 Task: Find connections with filter location Nova Venécia with filter topic #Homeofficewith filter profile language Potuguese with filter current company JoB FeeD's with filter school Kakatiya Institute of Technology & Science, Yerragattu Hillocks, Bheemaram, Hasanparthy, Warangal with filter industry Janitorial Services with filter service category AnimationArchitecture with filter keywords title Physical Therapy Assistant
Action: Mouse moved to (245, 355)
Screenshot: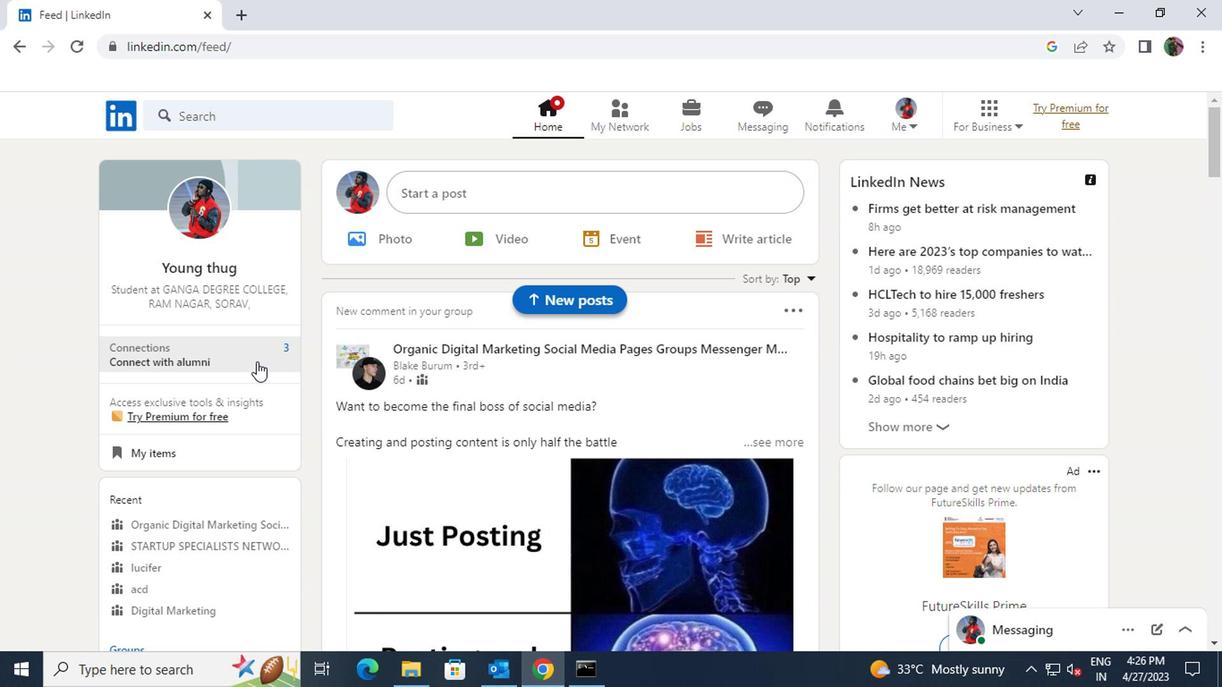 
Action: Mouse pressed left at (245, 355)
Screenshot: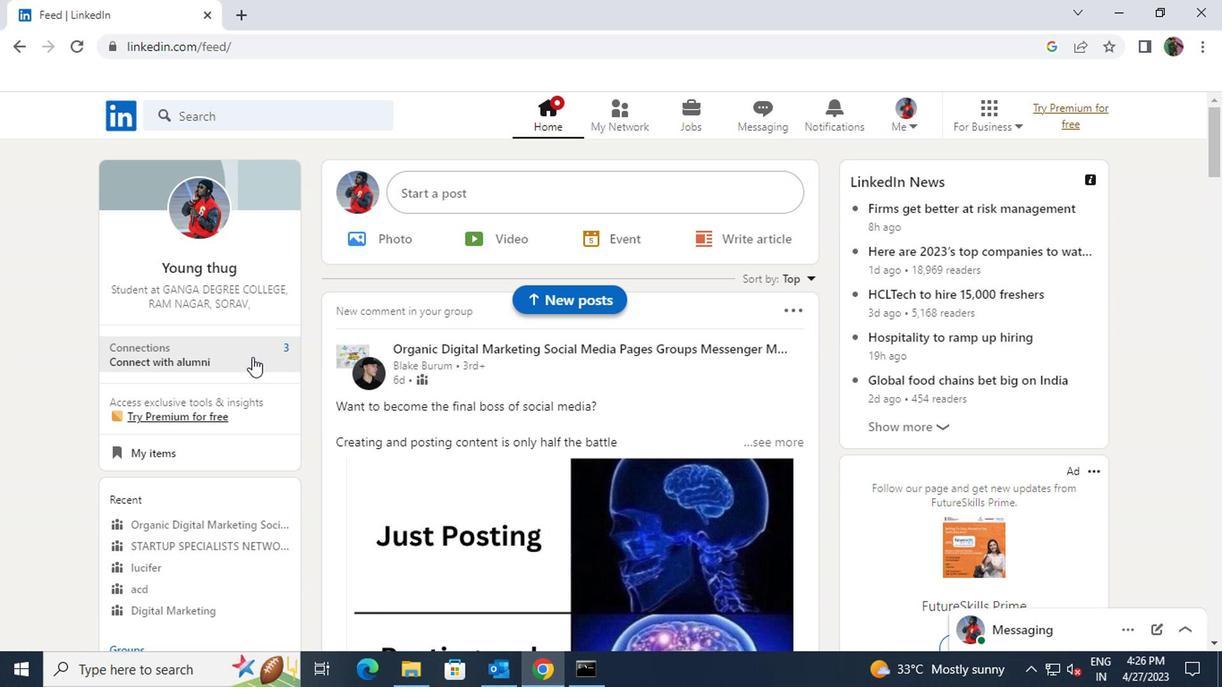 
Action: Mouse moved to (292, 210)
Screenshot: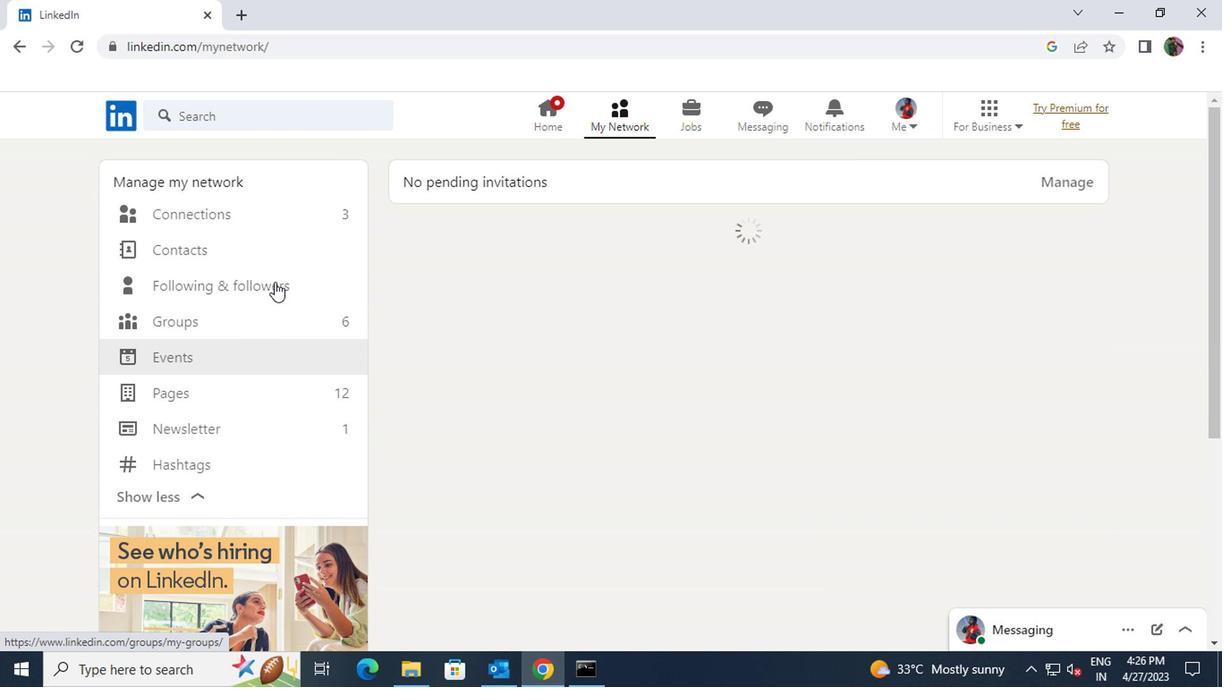 
Action: Mouse pressed left at (292, 210)
Screenshot: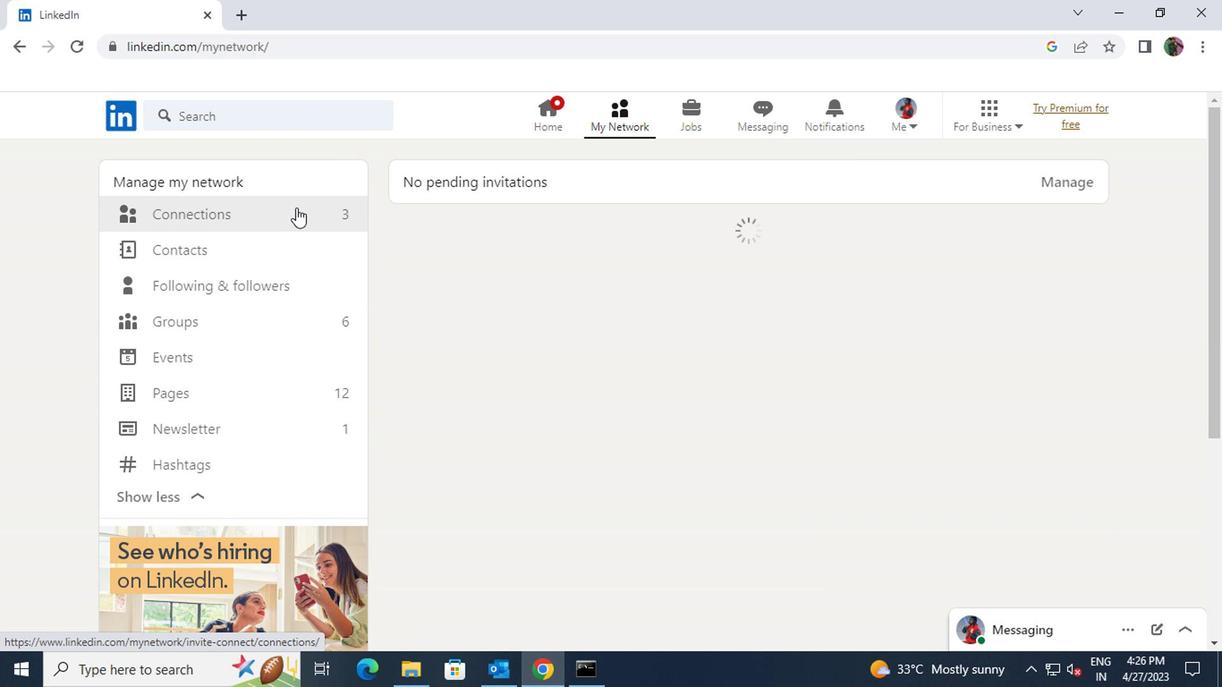 
Action: Mouse moved to (704, 223)
Screenshot: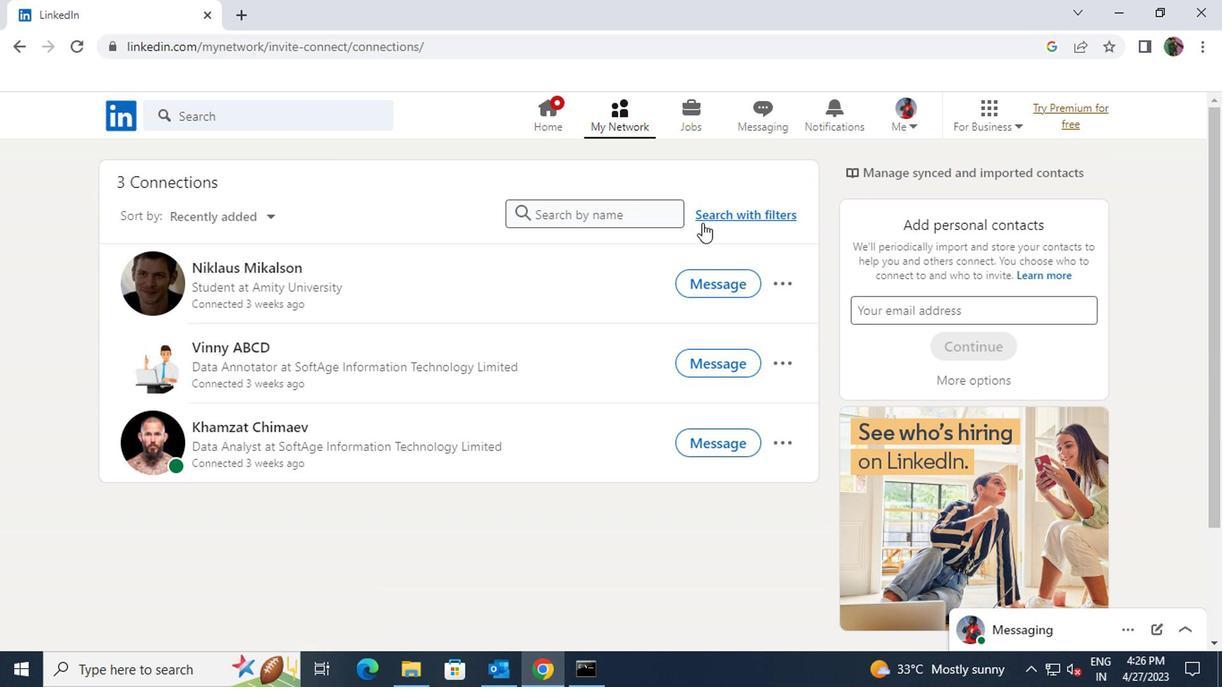 
Action: Mouse pressed left at (704, 223)
Screenshot: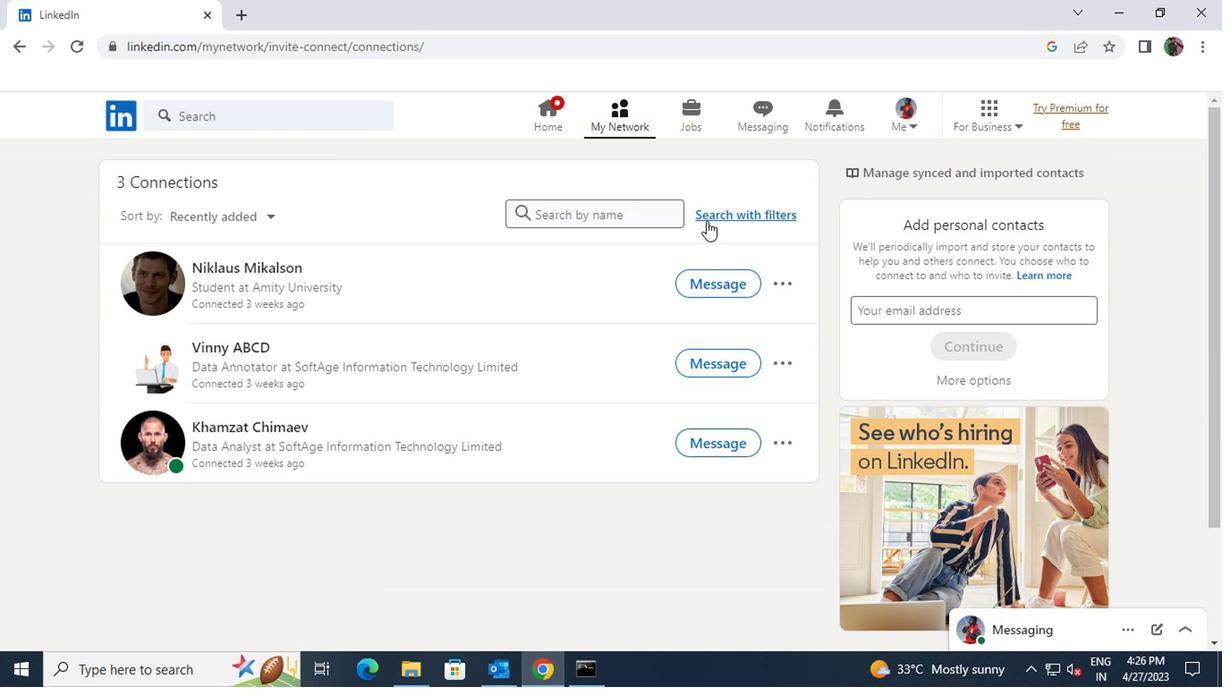 
Action: Mouse moved to (660, 166)
Screenshot: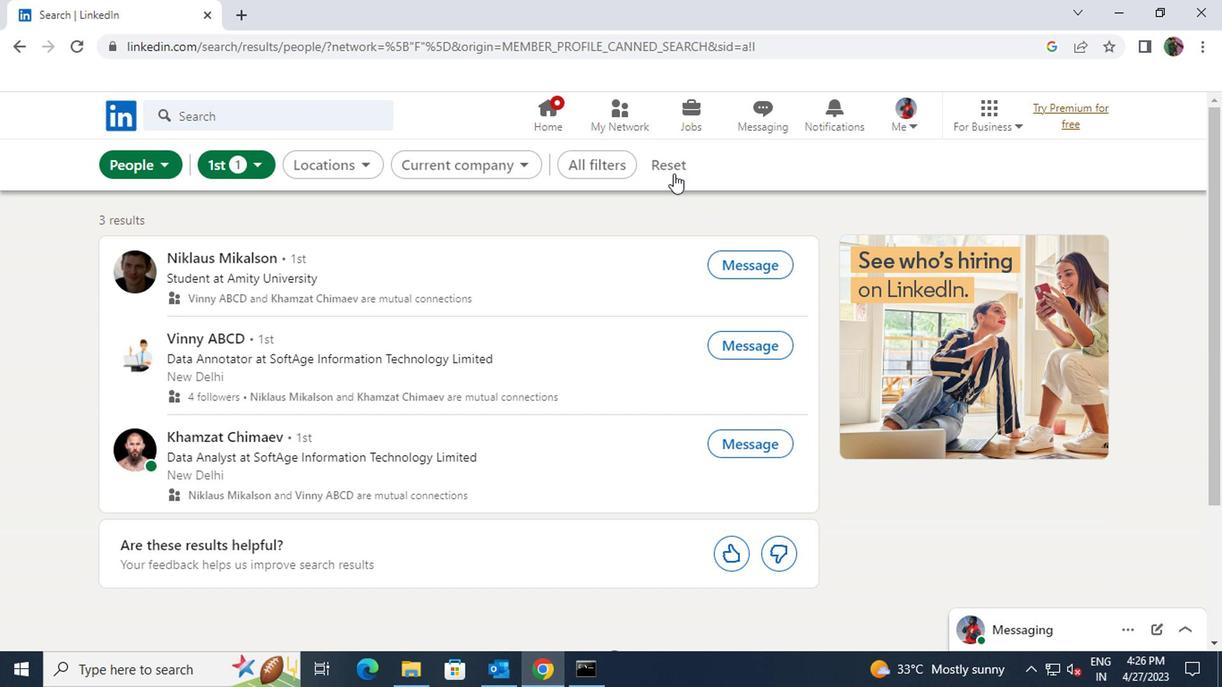 
Action: Mouse pressed left at (660, 166)
Screenshot: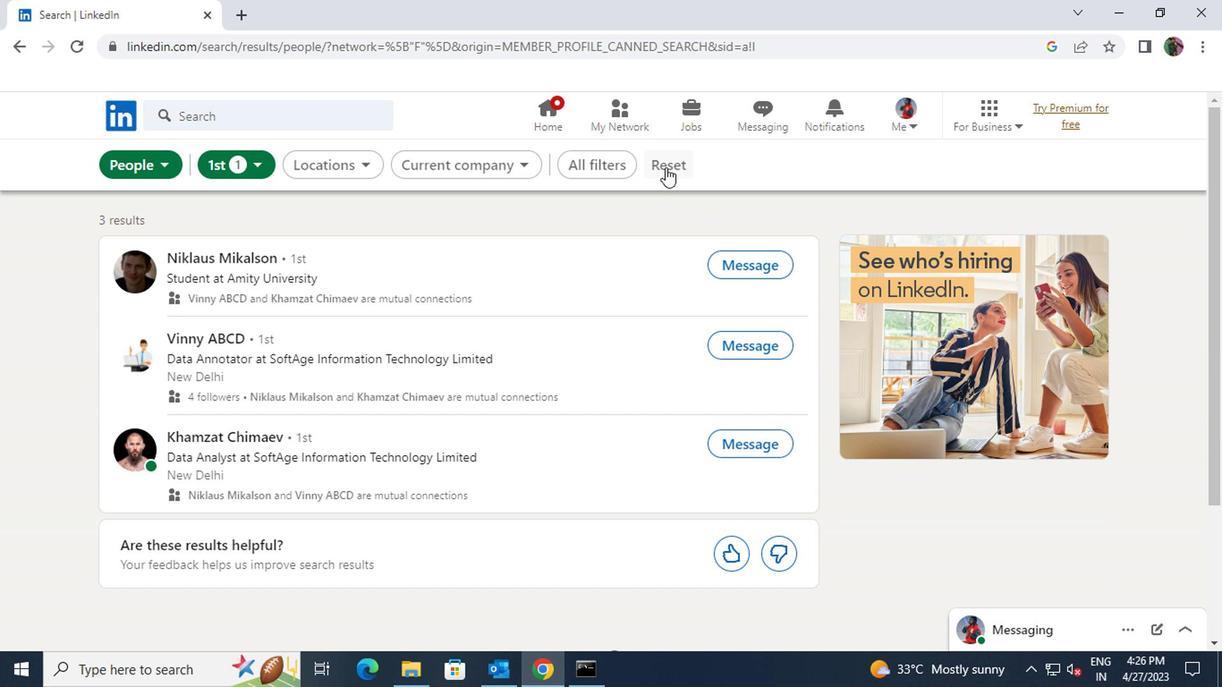 
Action: Mouse moved to (658, 169)
Screenshot: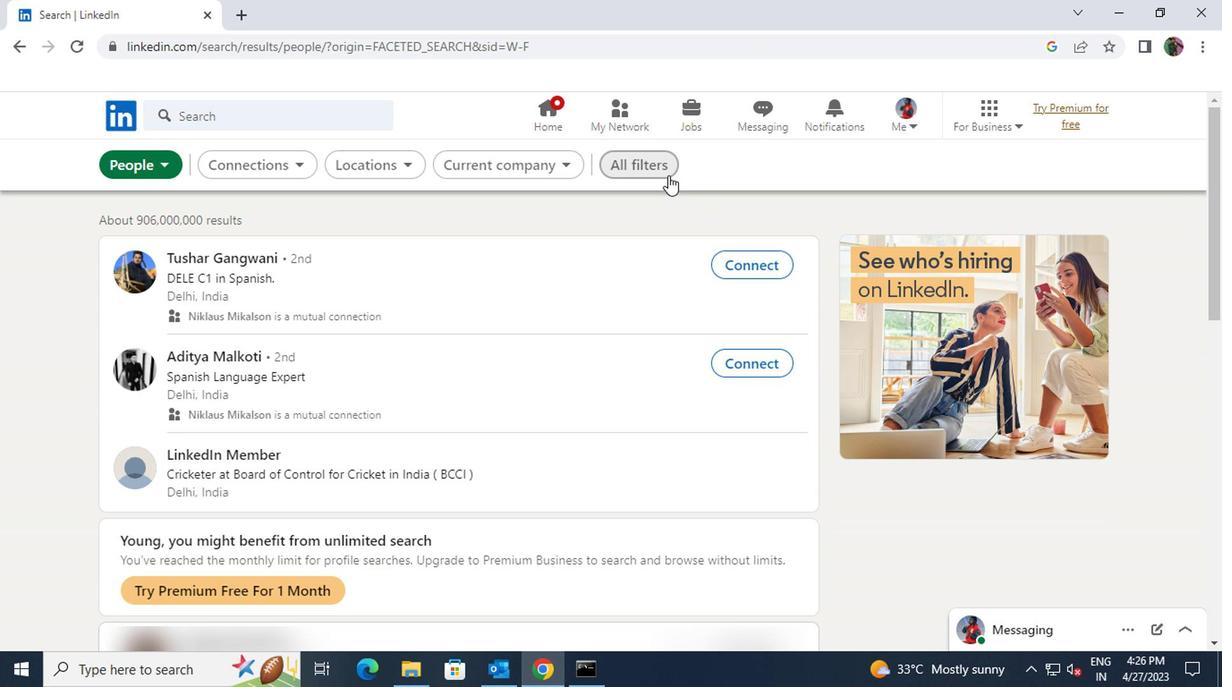 
Action: Mouse pressed left at (658, 169)
Screenshot: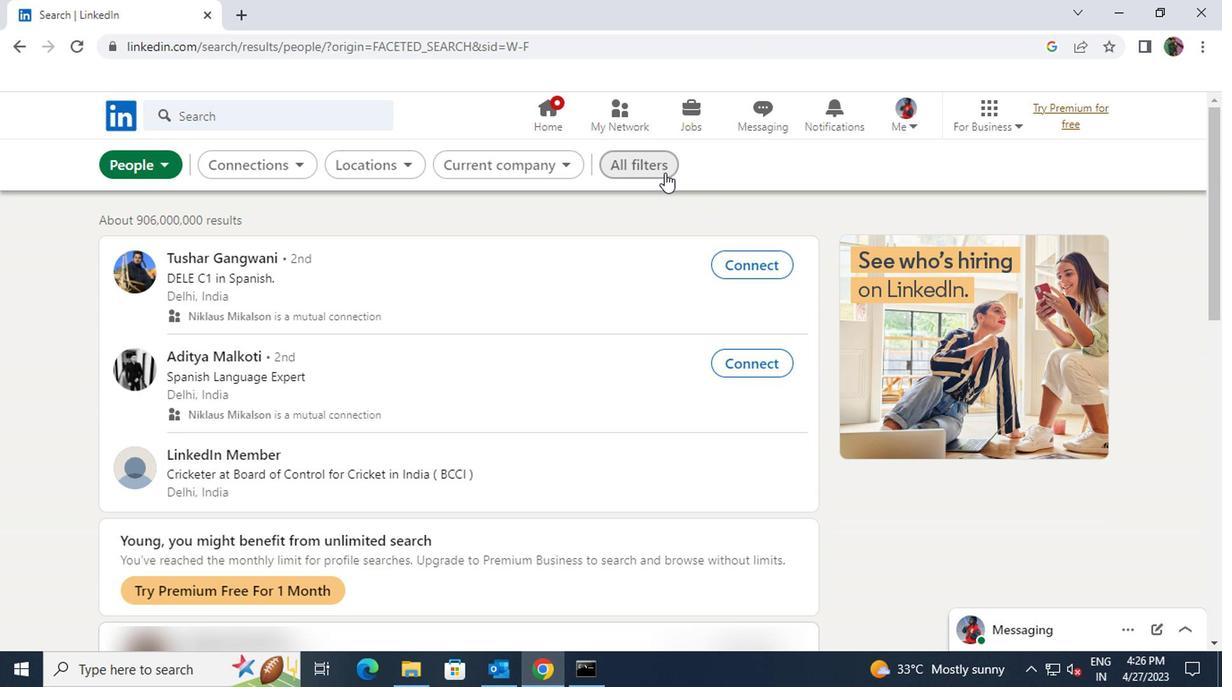 
Action: Mouse moved to (847, 388)
Screenshot: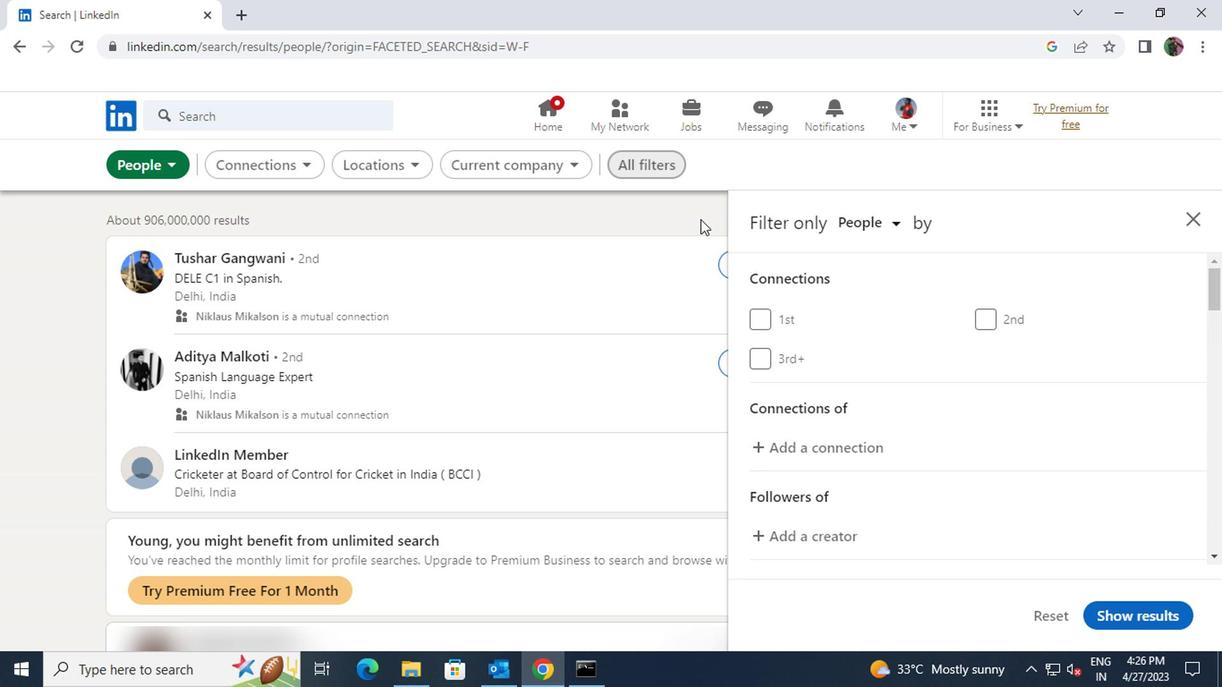 
Action: Mouse scrolled (847, 387) with delta (0, 0)
Screenshot: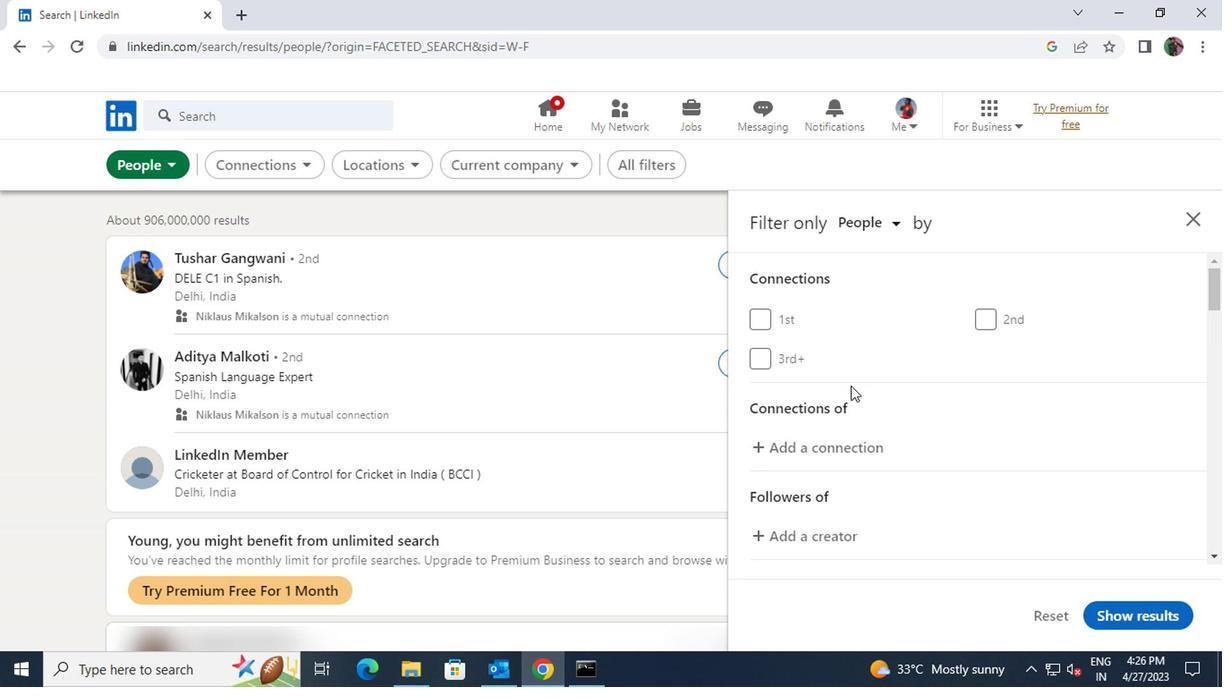 
Action: Mouse scrolled (847, 387) with delta (0, 0)
Screenshot: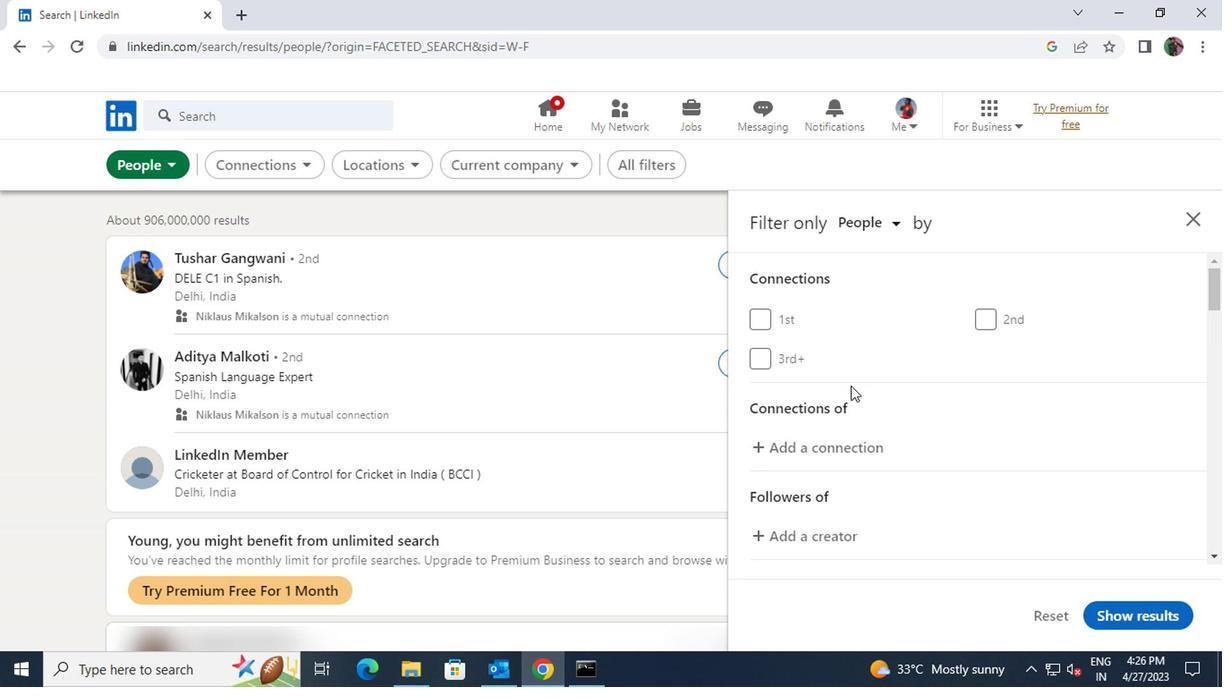 
Action: Mouse scrolled (847, 387) with delta (0, 0)
Screenshot: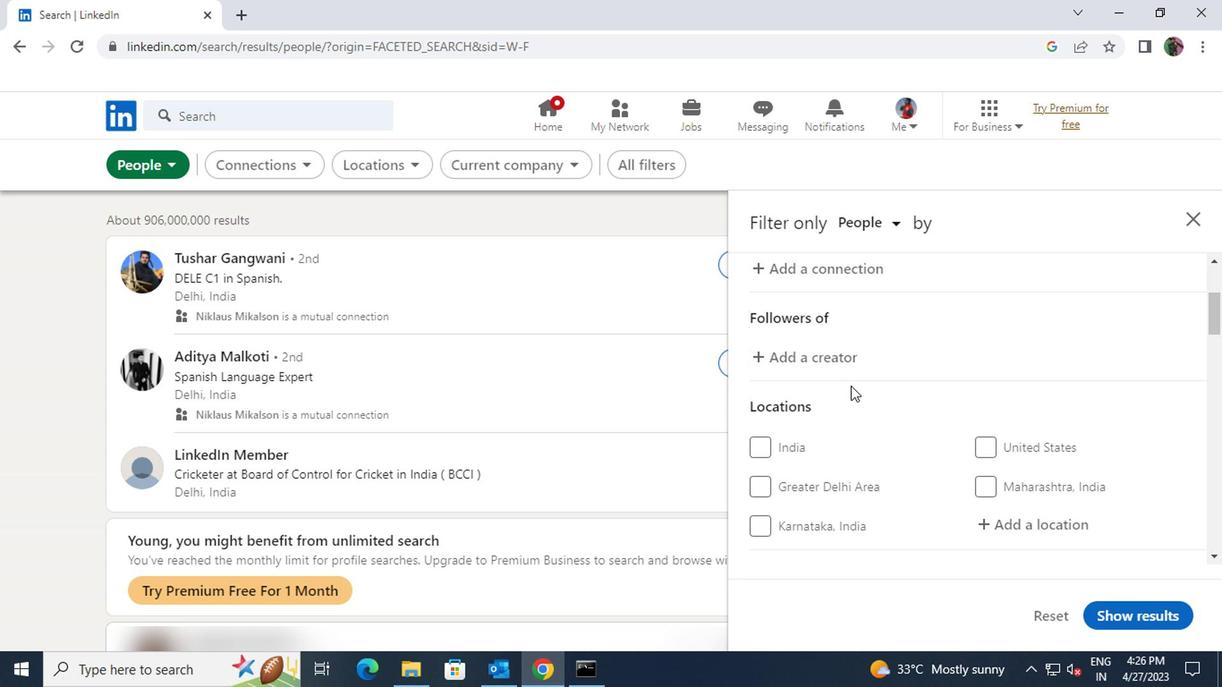 
Action: Mouse moved to (1011, 433)
Screenshot: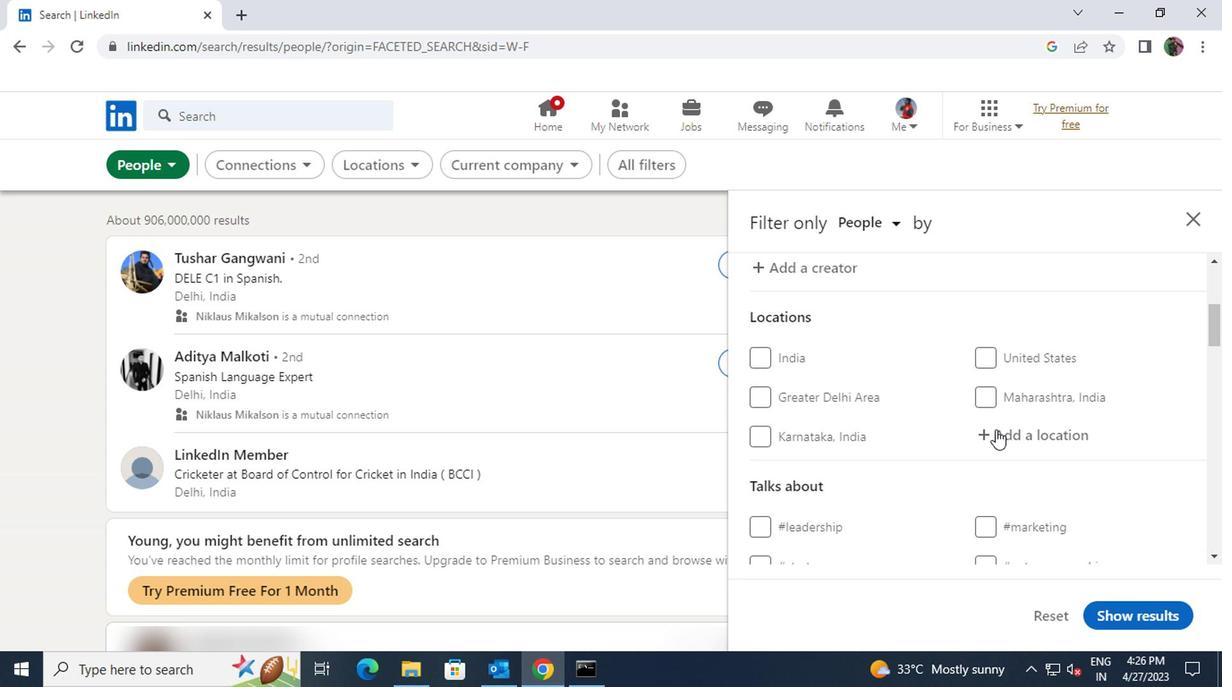 
Action: Mouse pressed left at (1011, 433)
Screenshot: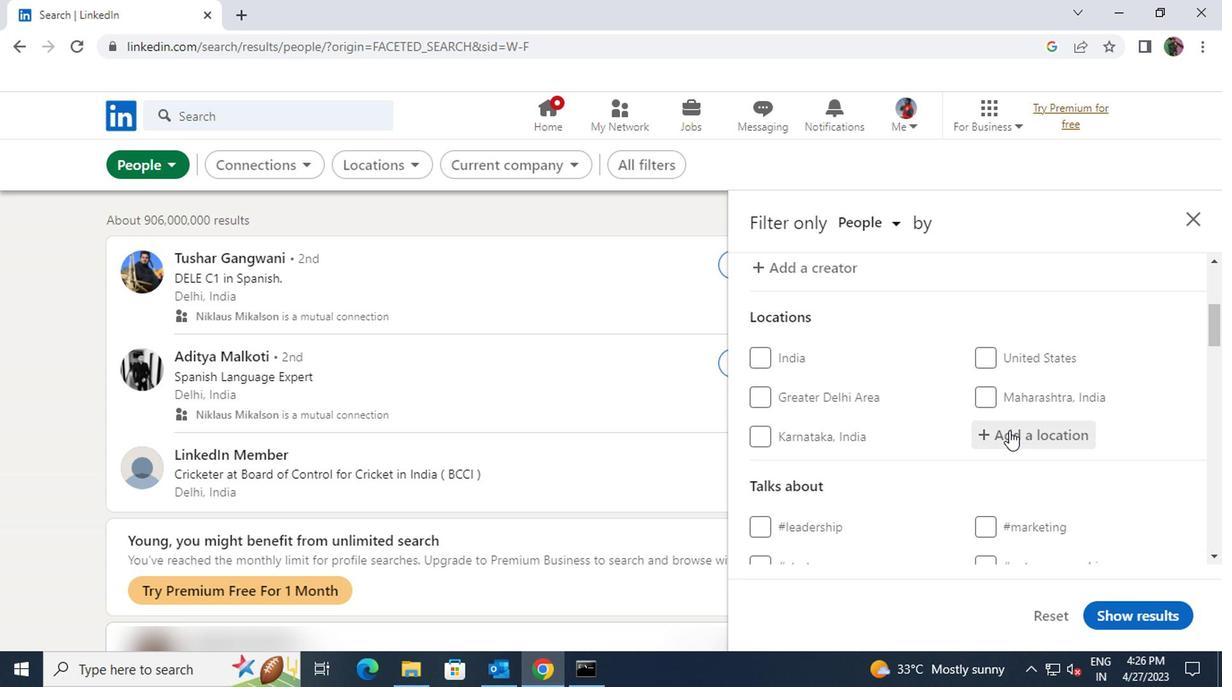 
Action: Key pressed <Key.shift>NOVA<Key.space>VE
Screenshot: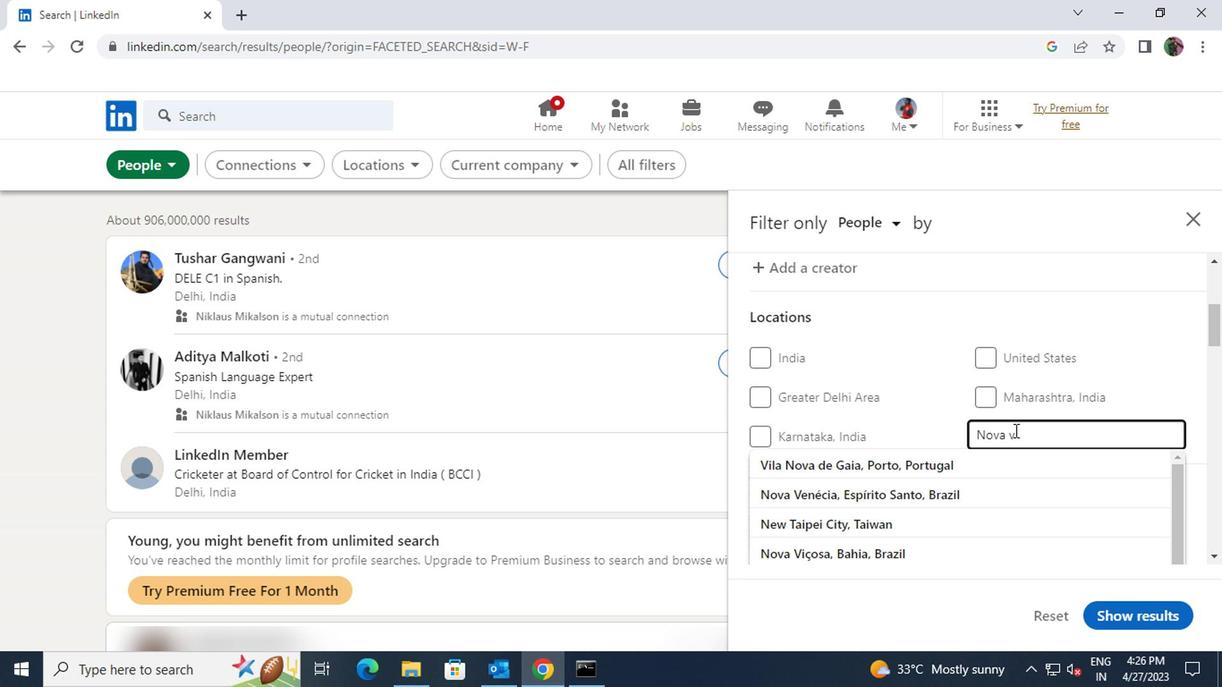 
Action: Mouse moved to (1006, 455)
Screenshot: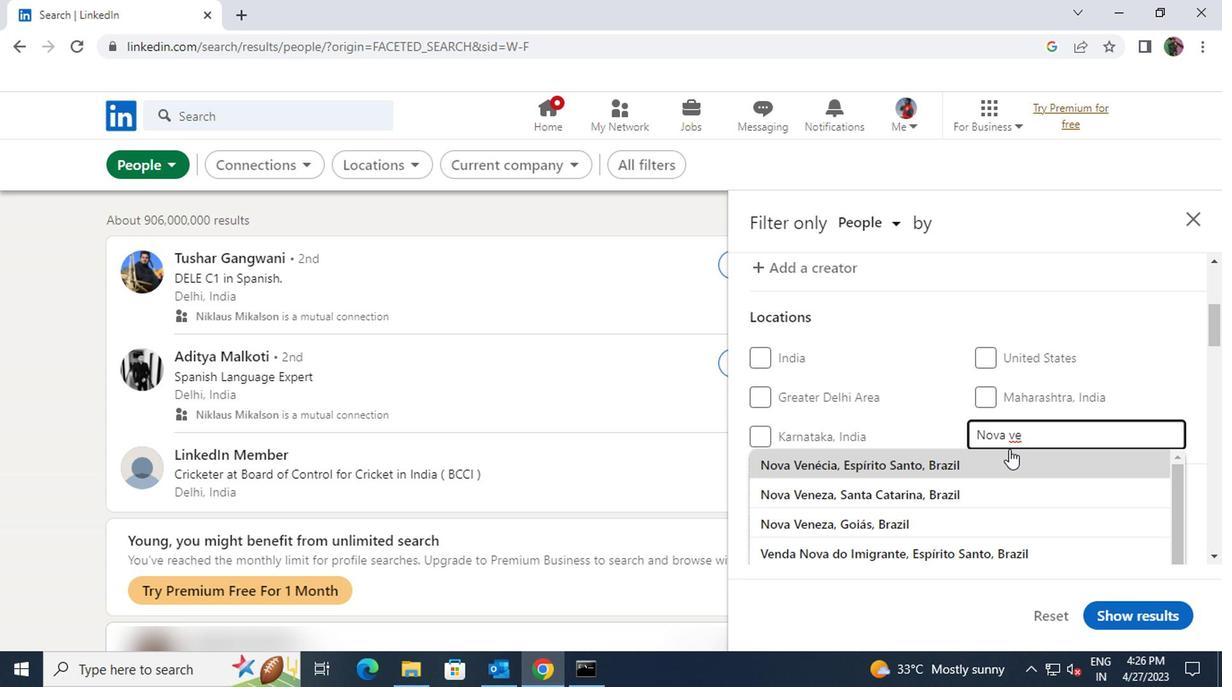 
Action: Mouse pressed left at (1006, 455)
Screenshot: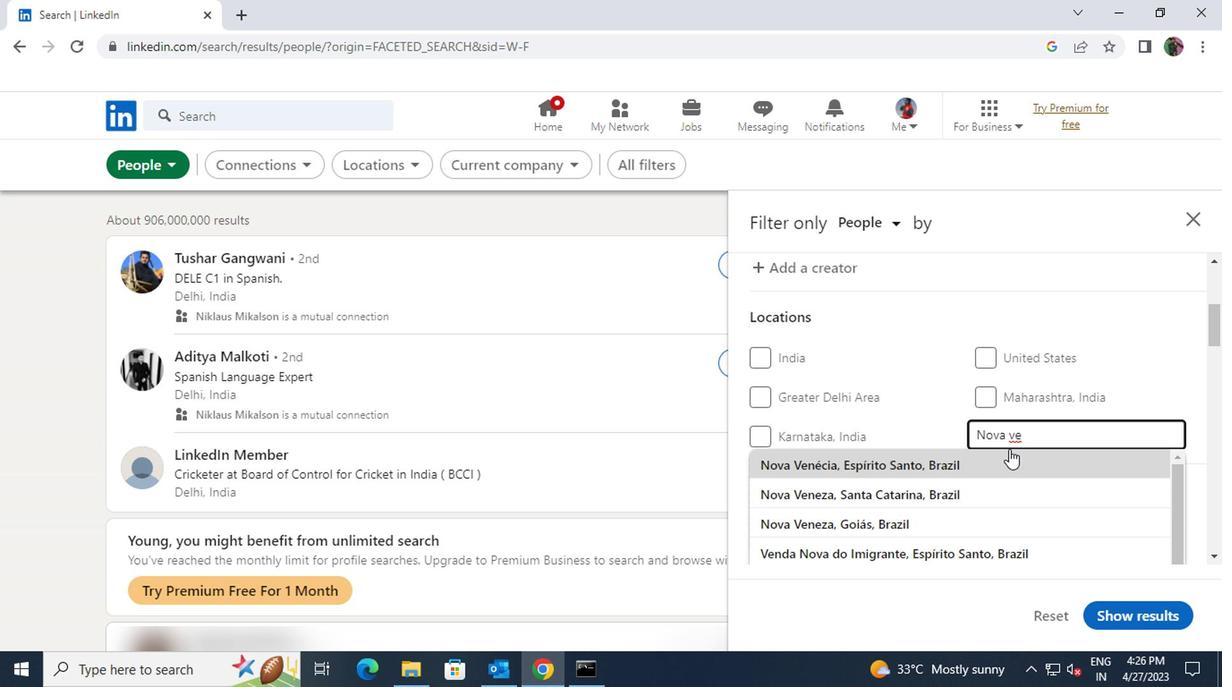 
Action: Mouse scrolled (1006, 454) with delta (0, -1)
Screenshot: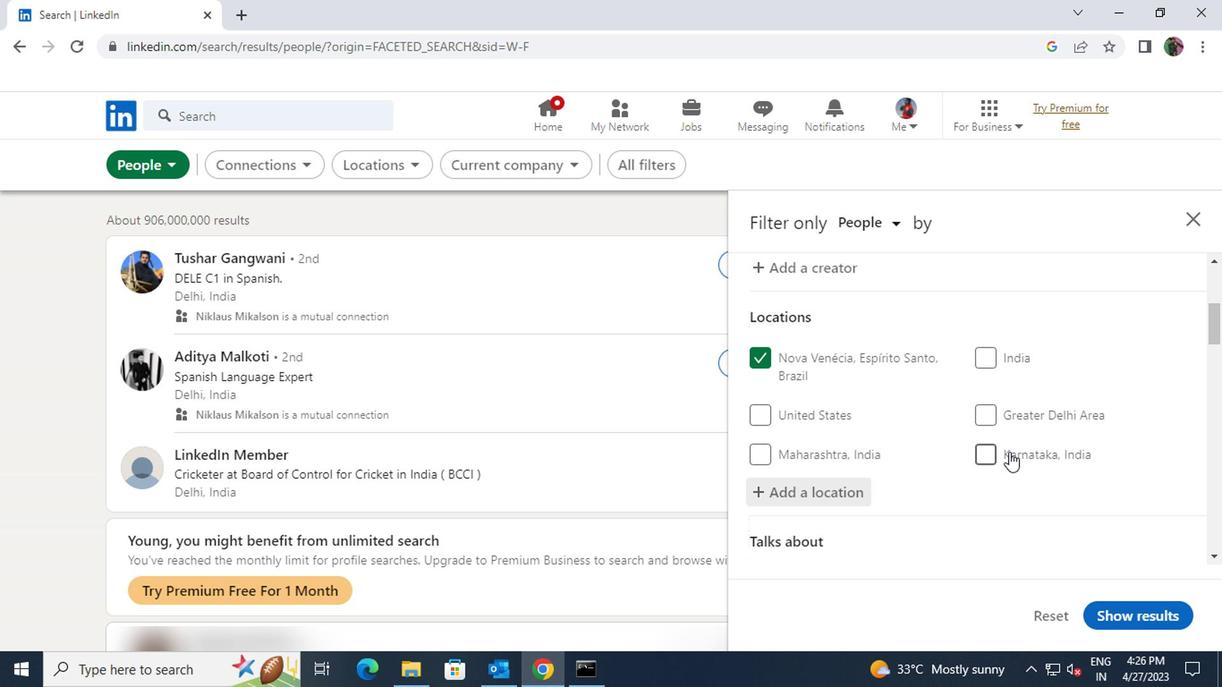 
Action: Mouse scrolled (1006, 454) with delta (0, -1)
Screenshot: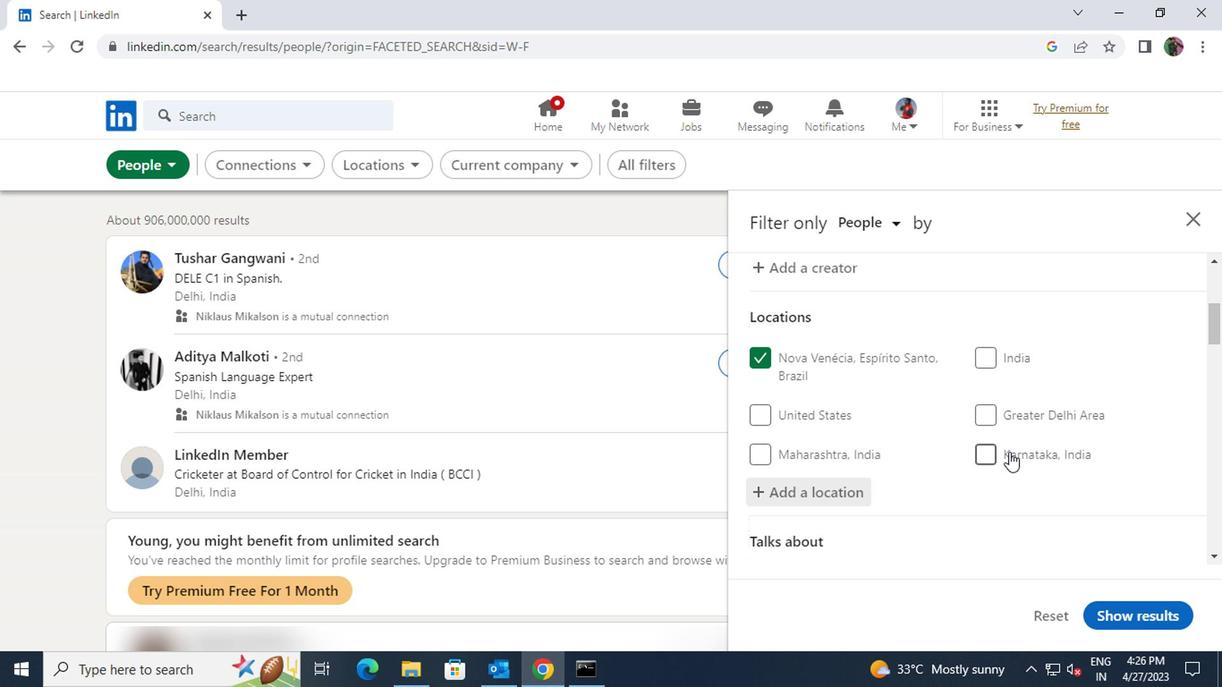 
Action: Mouse moved to (1005, 477)
Screenshot: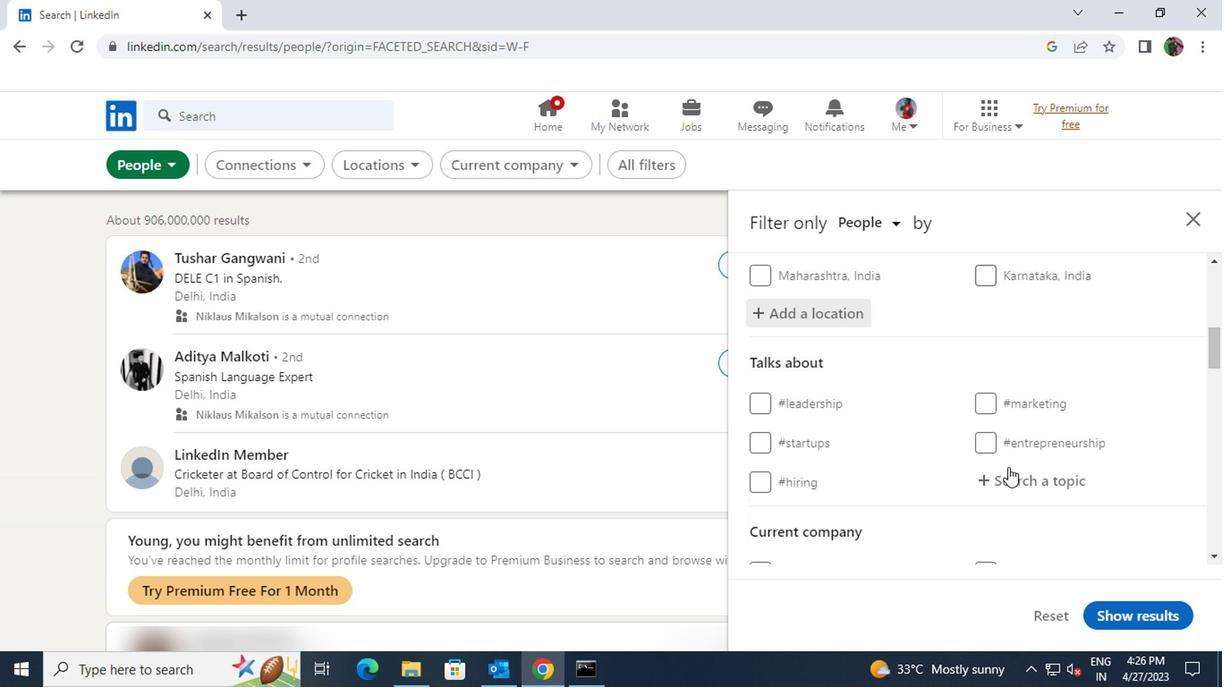 
Action: Mouse pressed left at (1005, 477)
Screenshot: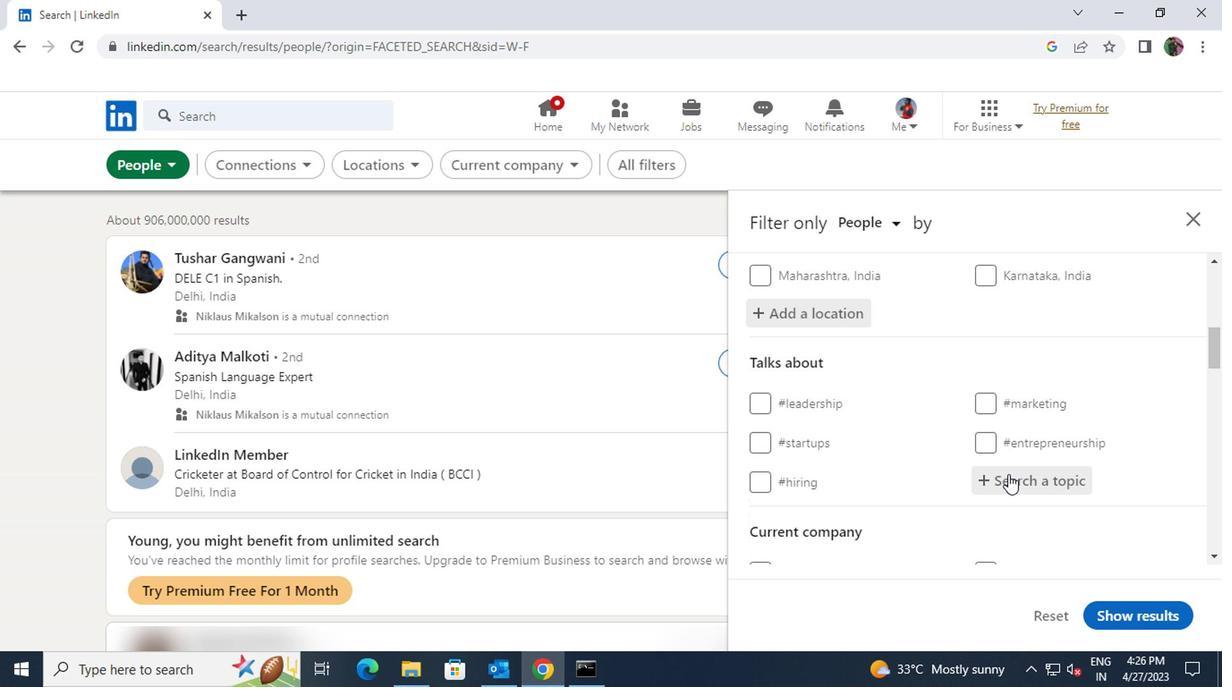 
Action: Key pressed <Key.shift><Key.shift><Key.shift><Key.shift><Key.shift><Key.shift><Key.shift><Key.shift><Key.shift><Key.shift><Key.shift><Key.shift><Key.shift><Key.shift><Key.shift><Key.shift><Key.shift><Key.shift><Key.shift><Key.shift><Key.shift><Key.shift><Key.shift><Key.shift><Key.shift>#<Key.shift>HOMEOFFICEWITH
Screenshot: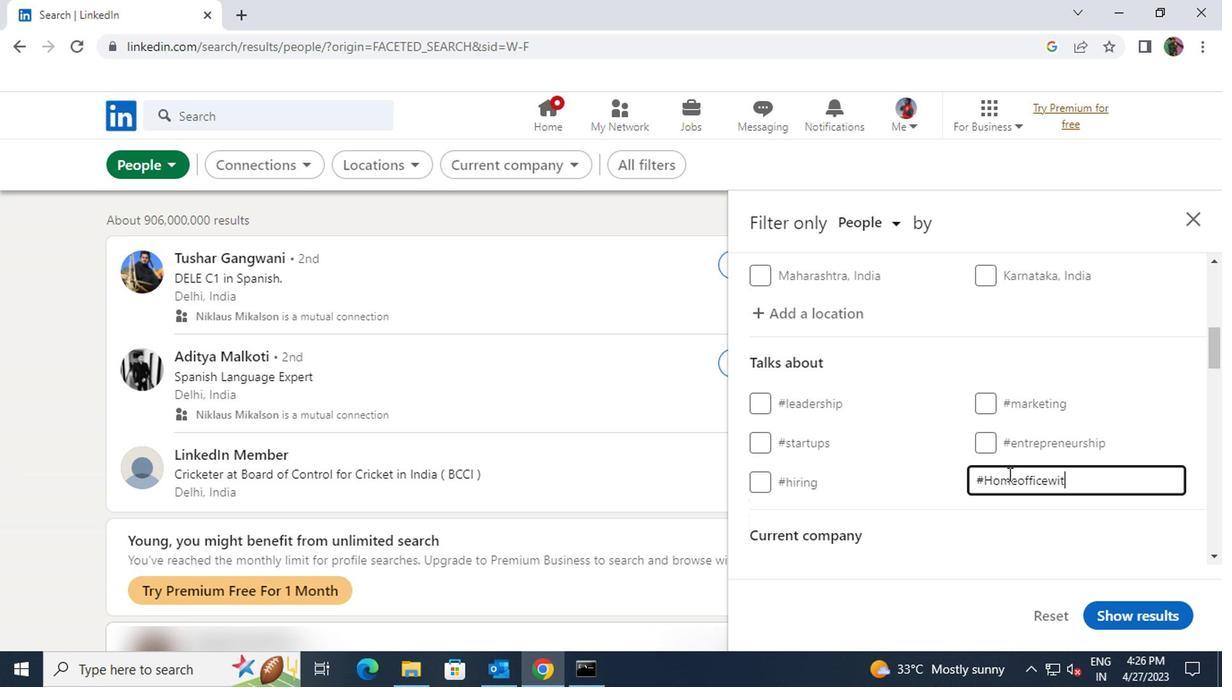 
Action: Mouse scrolled (1005, 476) with delta (0, -1)
Screenshot: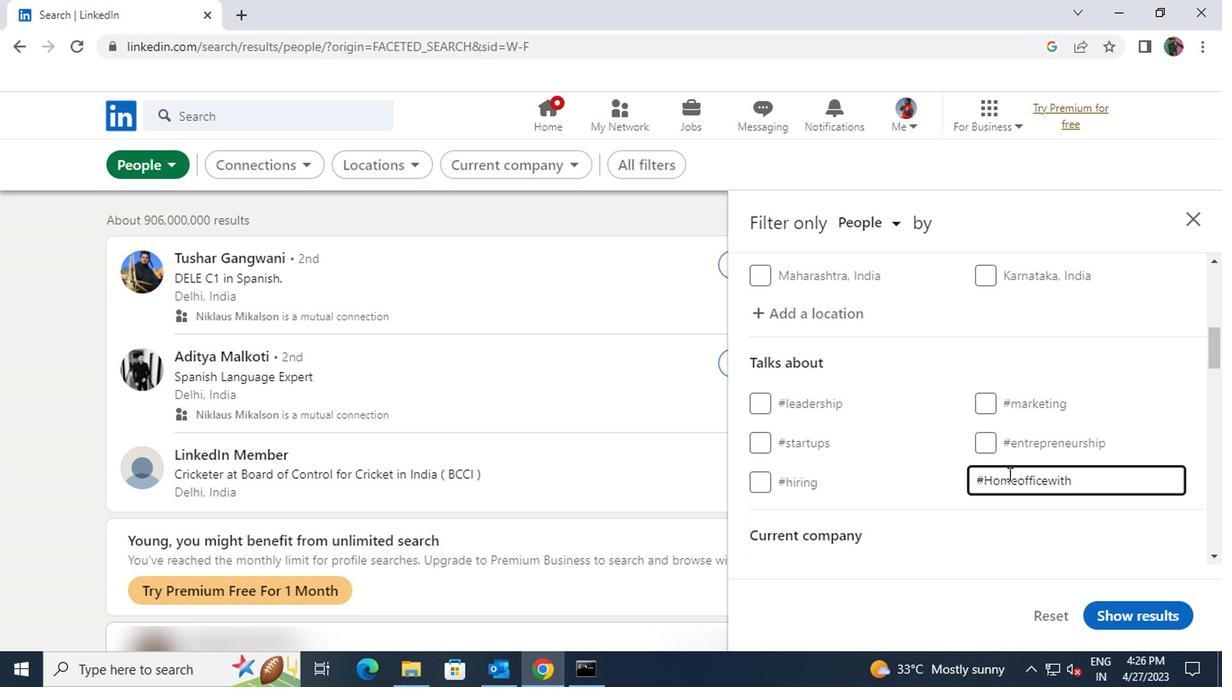 
Action: Mouse scrolled (1005, 476) with delta (0, -1)
Screenshot: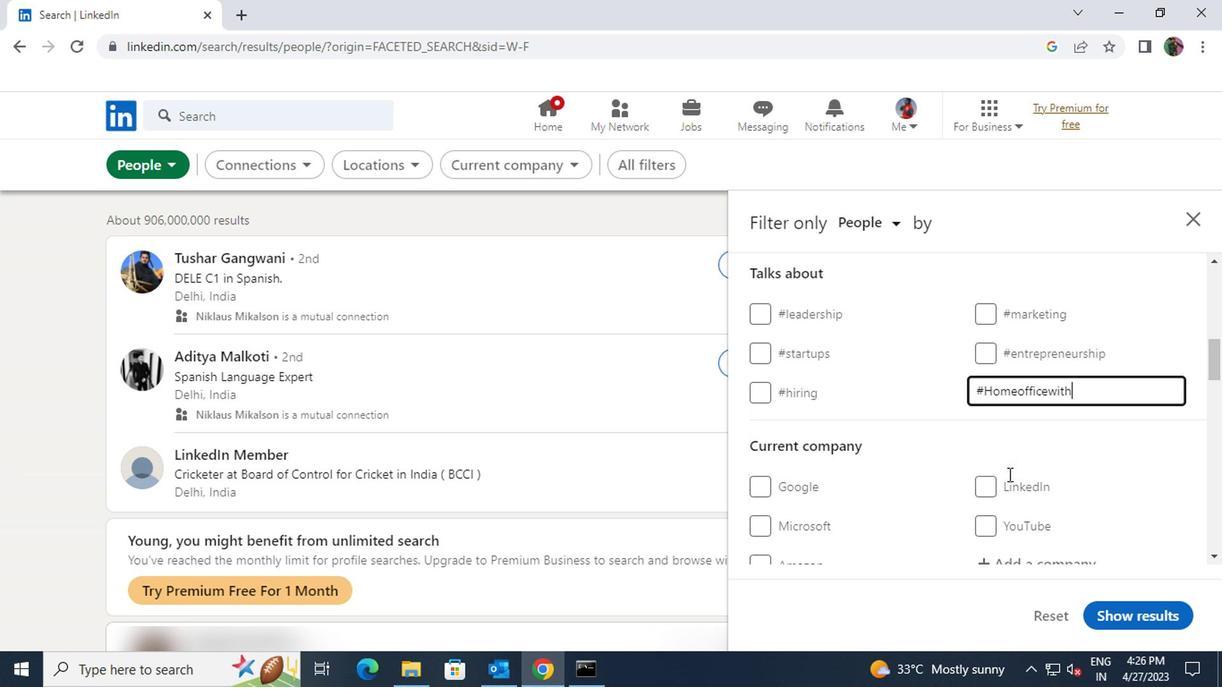 
Action: Mouse scrolled (1005, 476) with delta (0, -1)
Screenshot: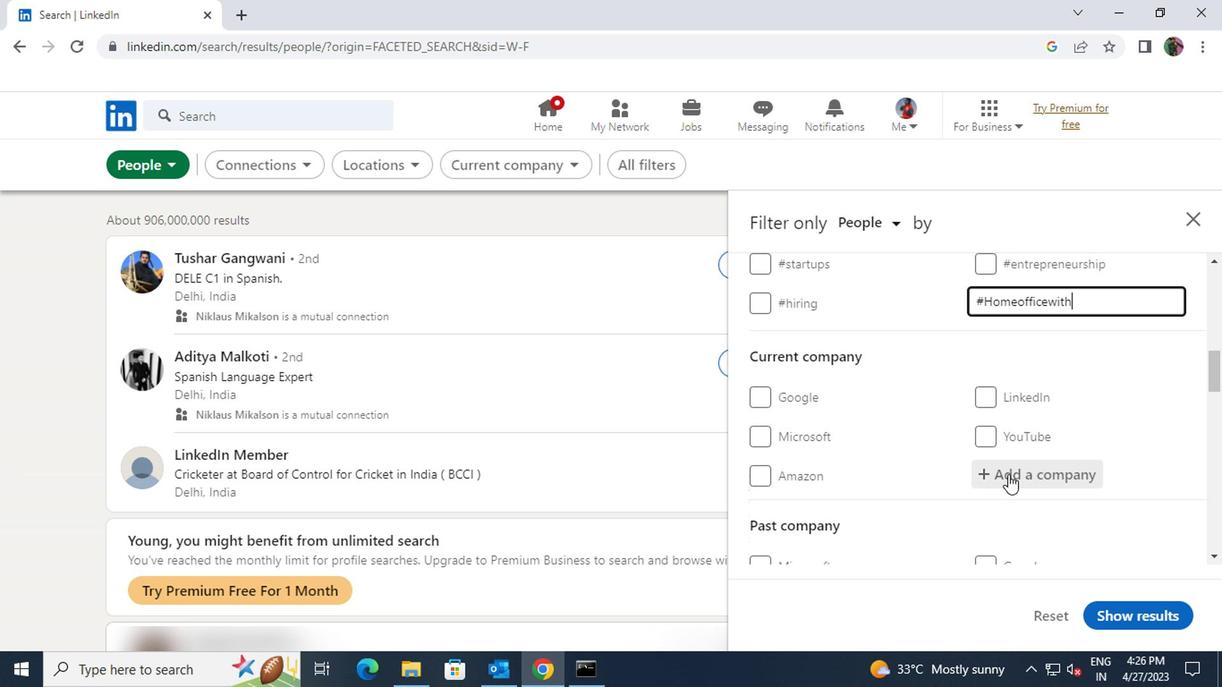 
Action: Mouse moved to (1006, 388)
Screenshot: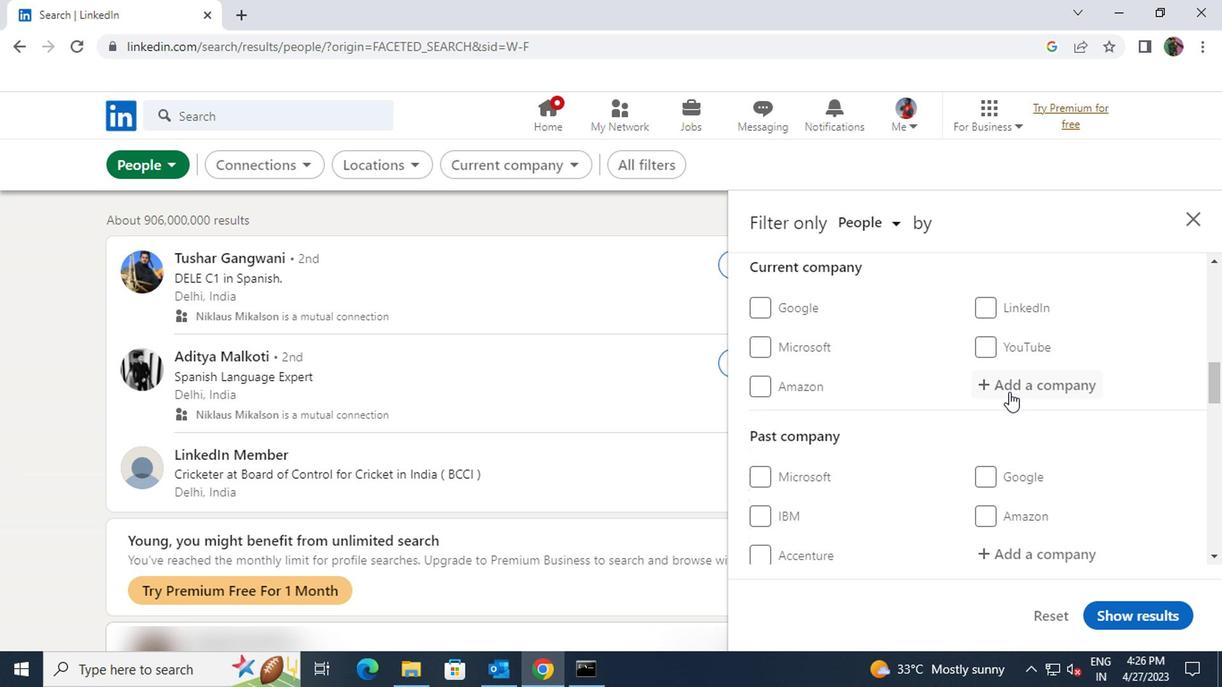 
Action: Mouse pressed left at (1006, 388)
Screenshot: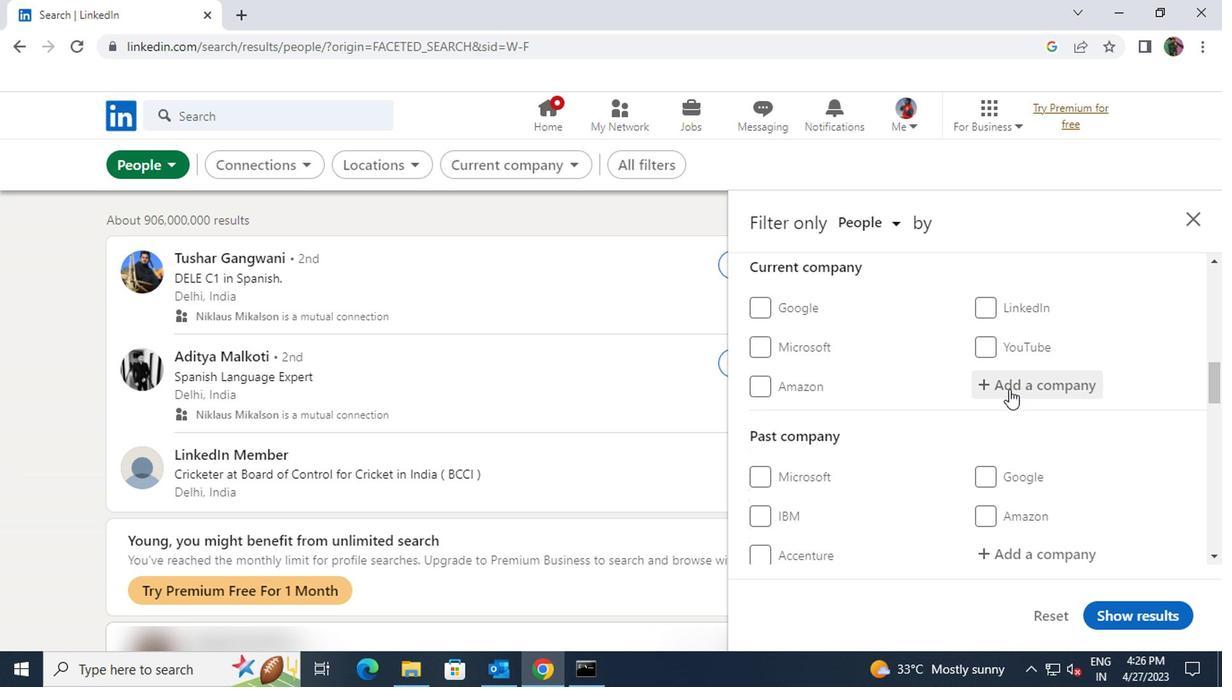
Action: Key pressed <Key.shift>JO<Key.shift>B<Key.space><Key.shift>FEED
Screenshot: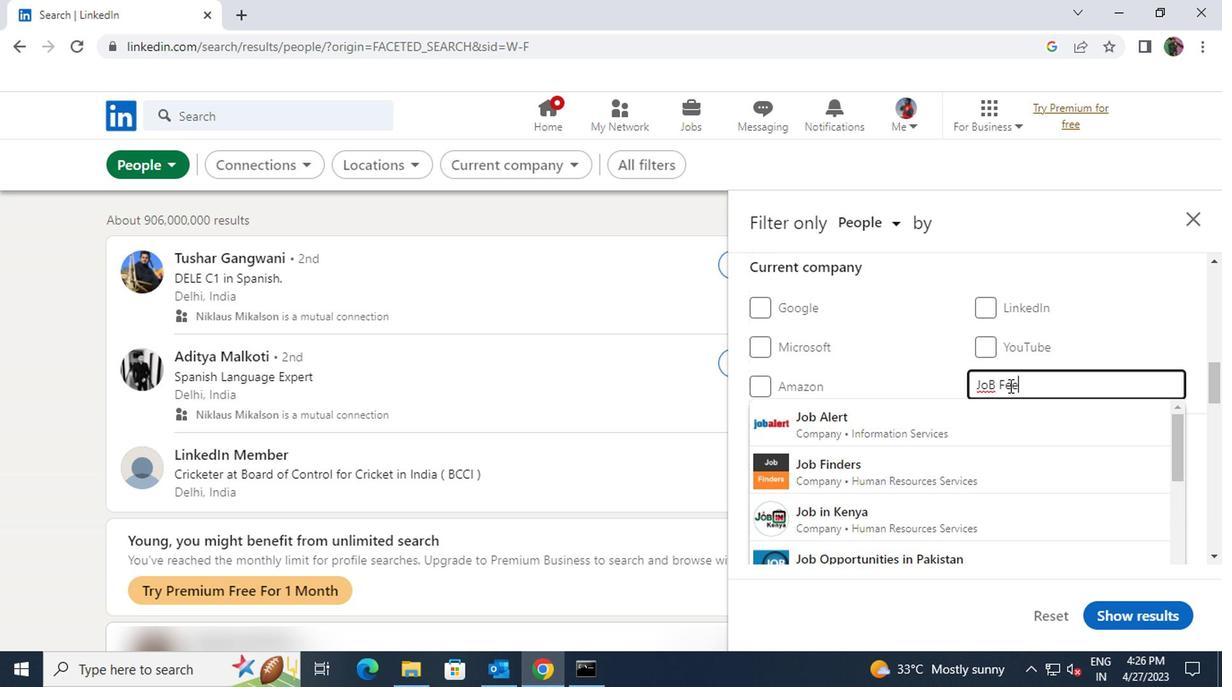 
Action: Mouse moved to (996, 410)
Screenshot: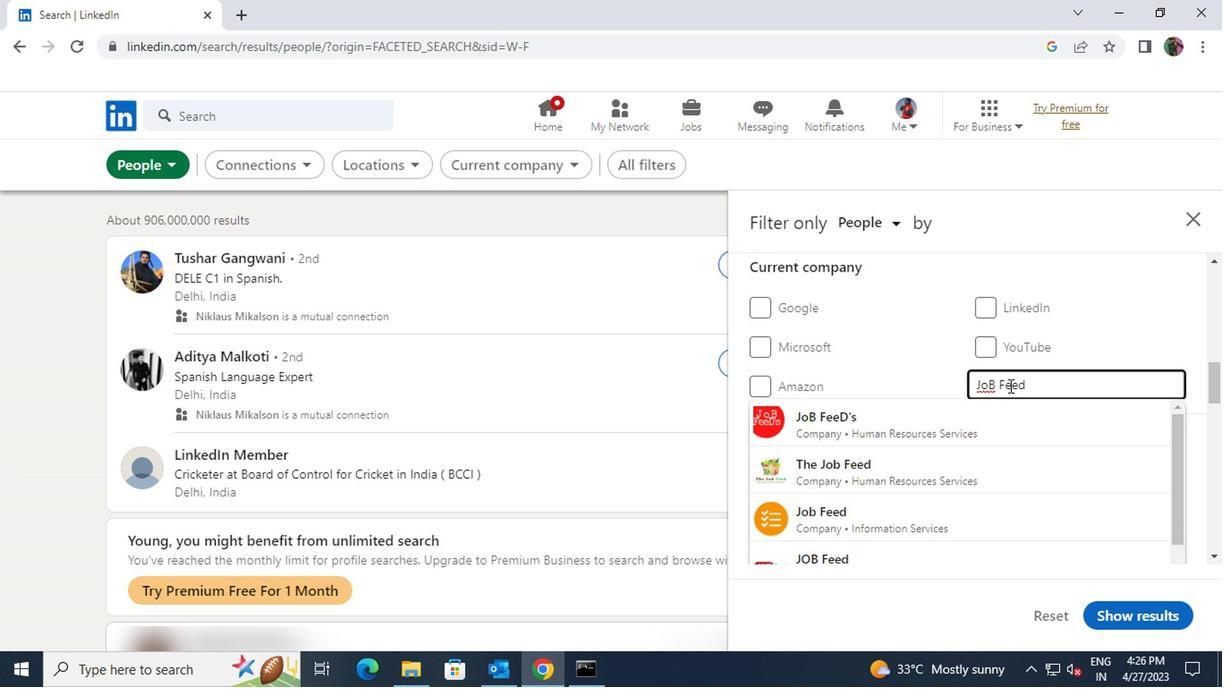 
Action: Mouse pressed left at (996, 410)
Screenshot: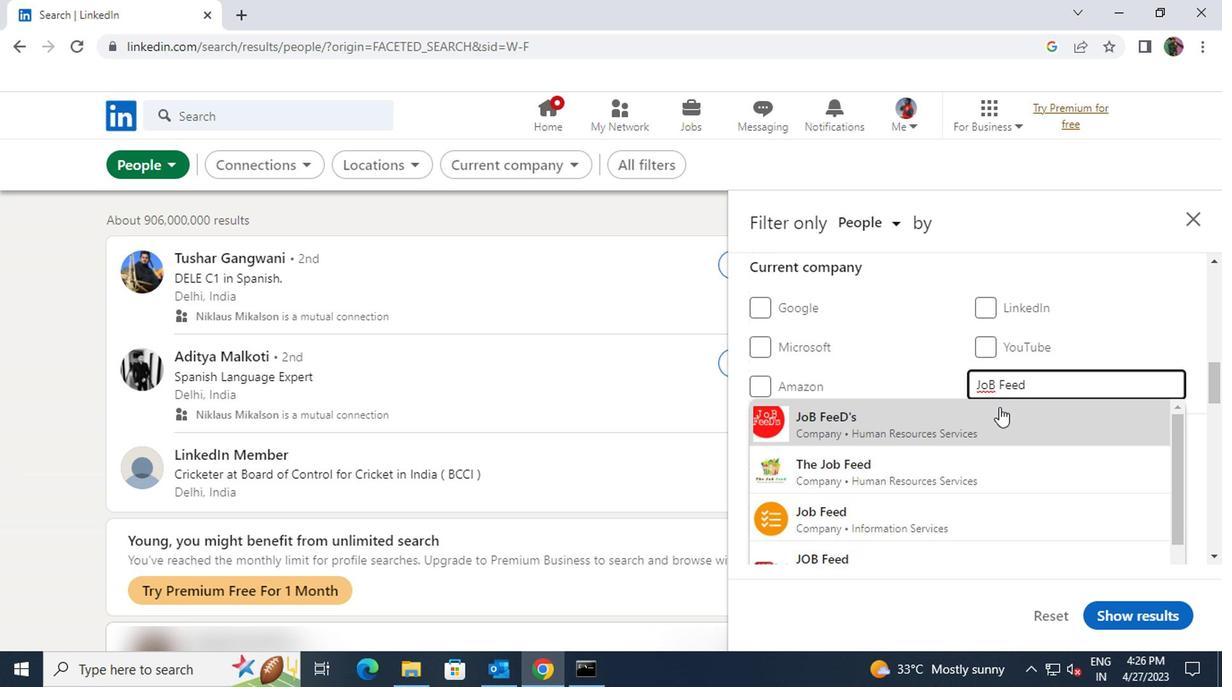 
Action: Mouse scrolled (996, 409) with delta (0, 0)
Screenshot: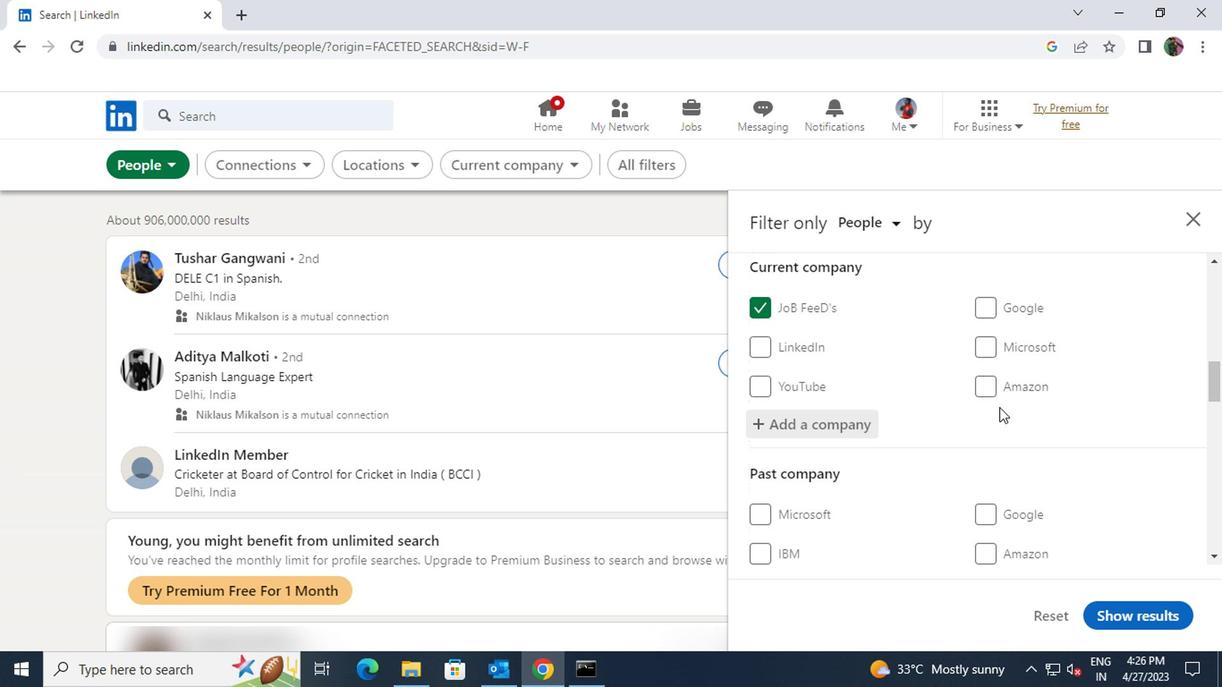 
Action: Mouse scrolled (996, 409) with delta (0, 0)
Screenshot: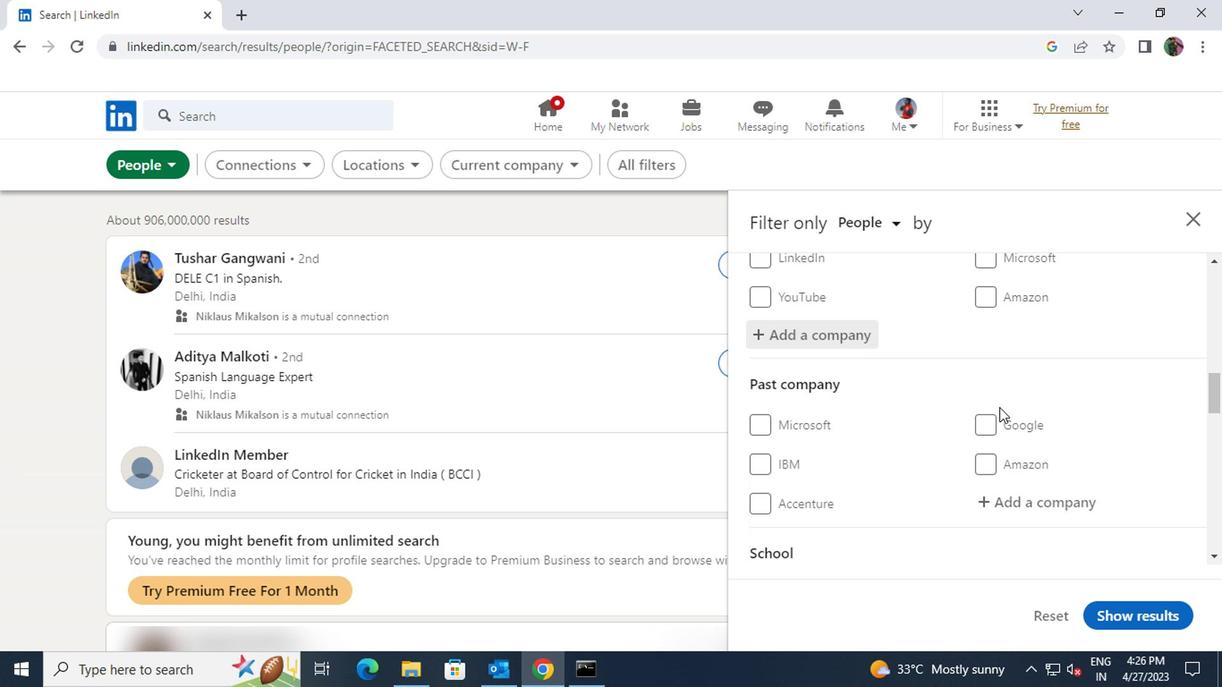 
Action: Mouse scrolled (996, 409) with delta (0, 0)
Screenshot: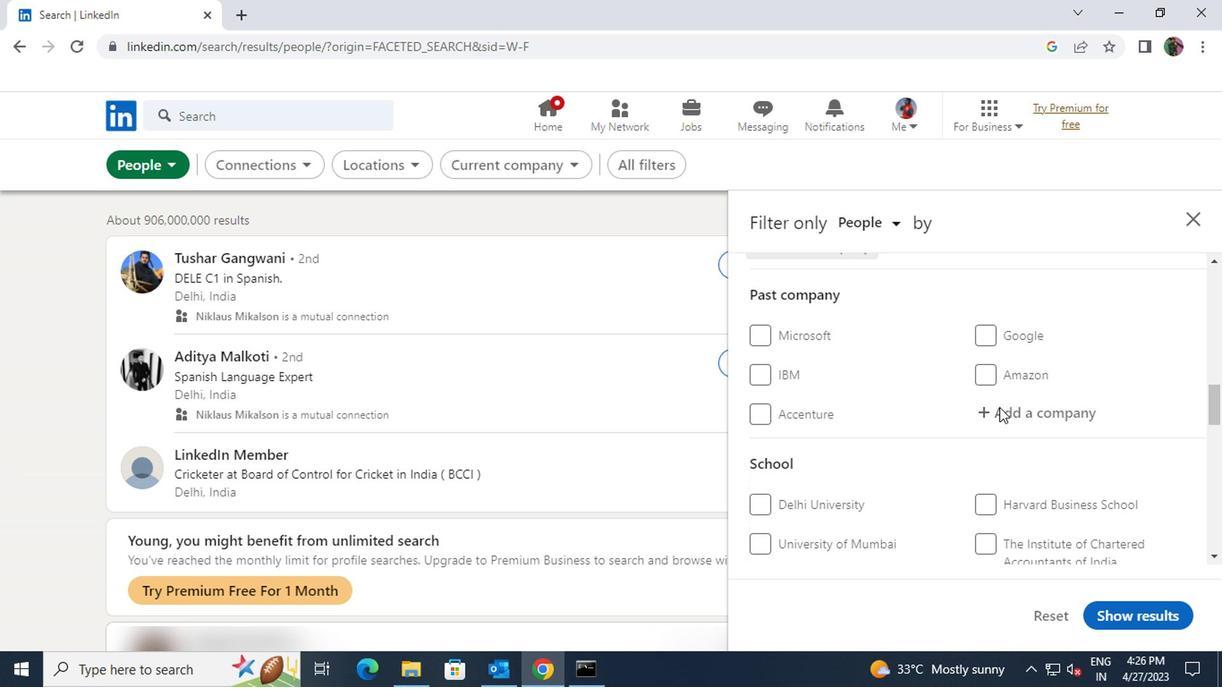 
Action: Mouse scrolled (996, 409) with delta (0, 0)
Screenshot: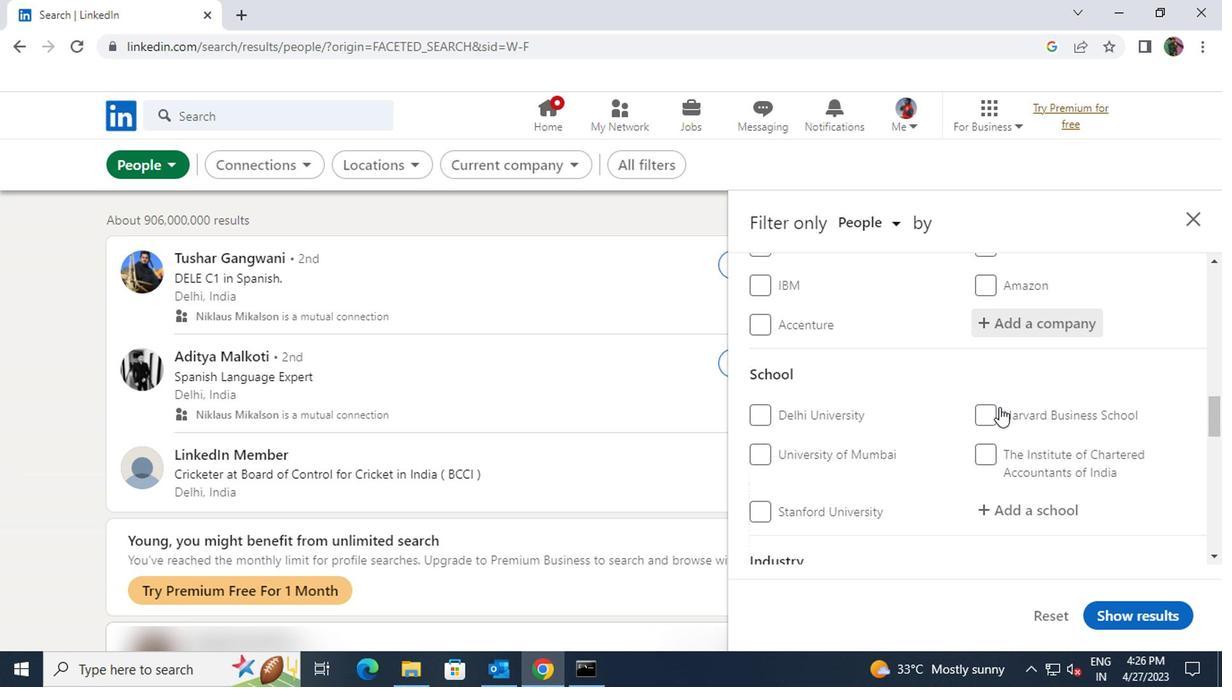 
Action: Mouse moved to (993, 429)
Screenshot: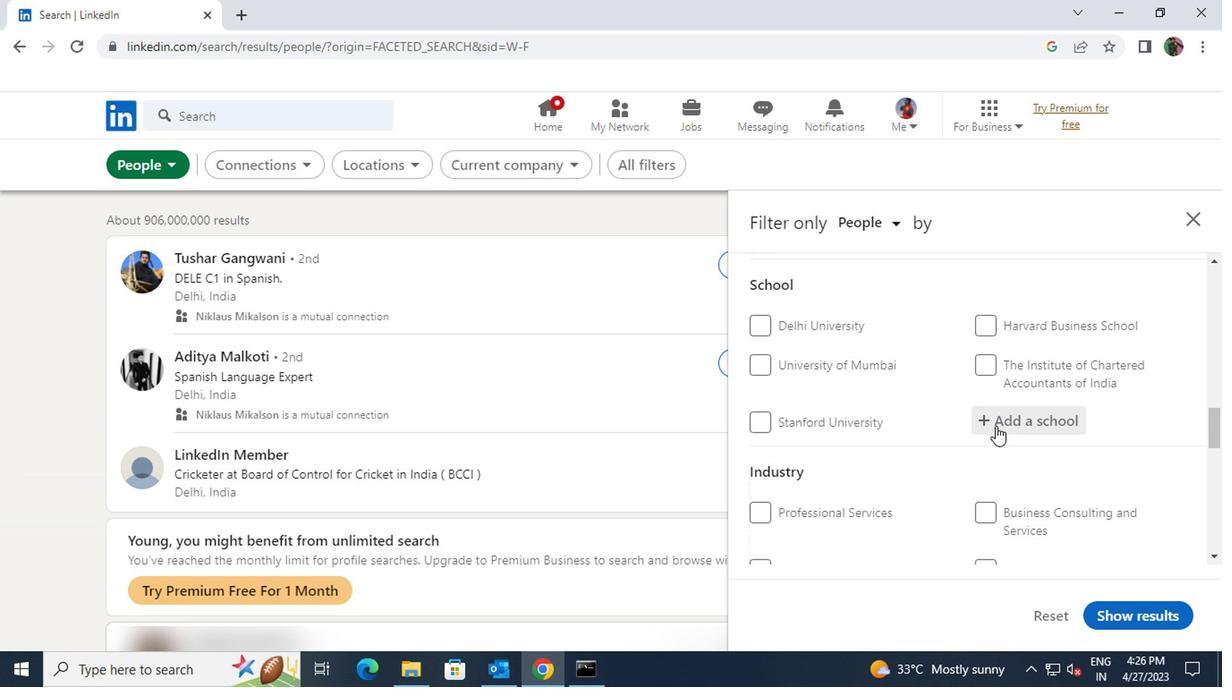 
Action: Mouse pressed left at (993, 429)
Screenshot: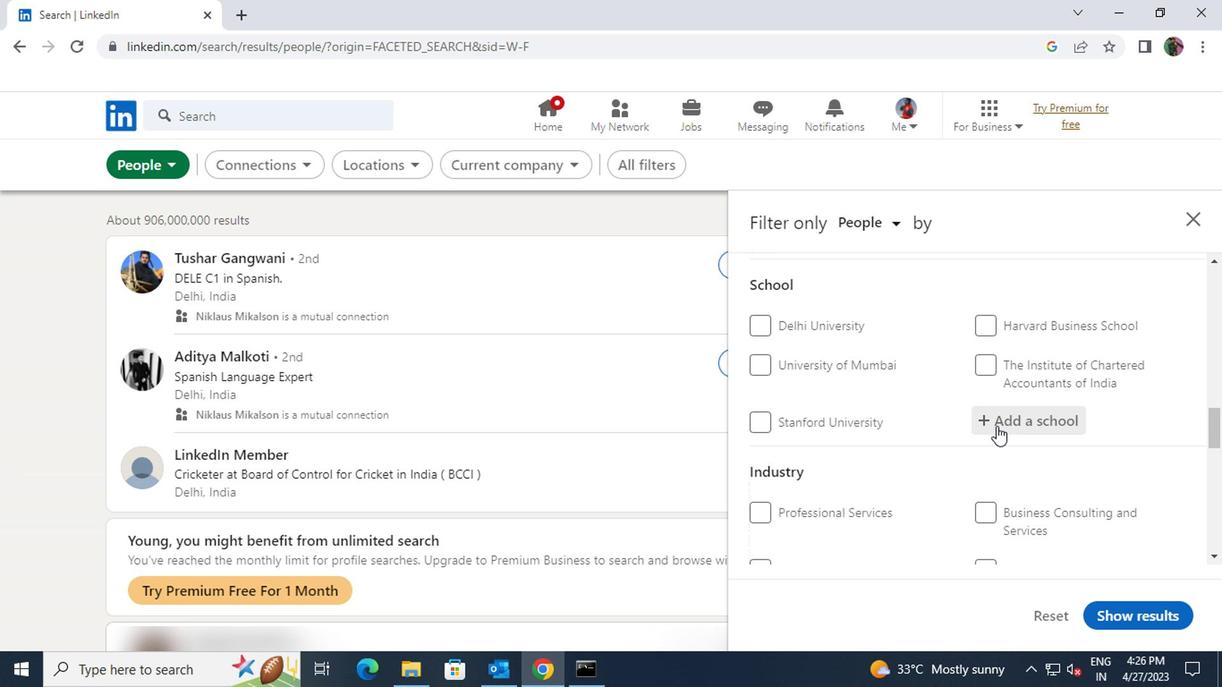
Action: Key pressed <Key.shift><Key.shift><Key.shift>KA<Key.shift>KATIYA
Screenshot: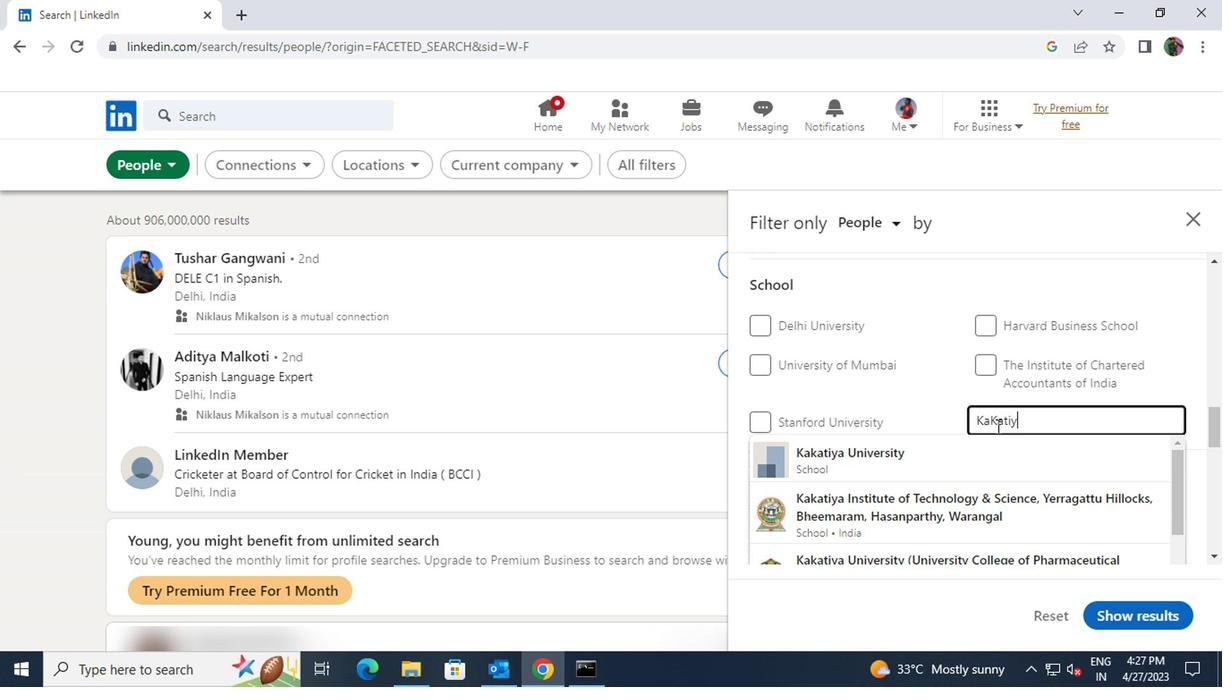 
Action: Mouse moved to (1009, 552)
Screenshot: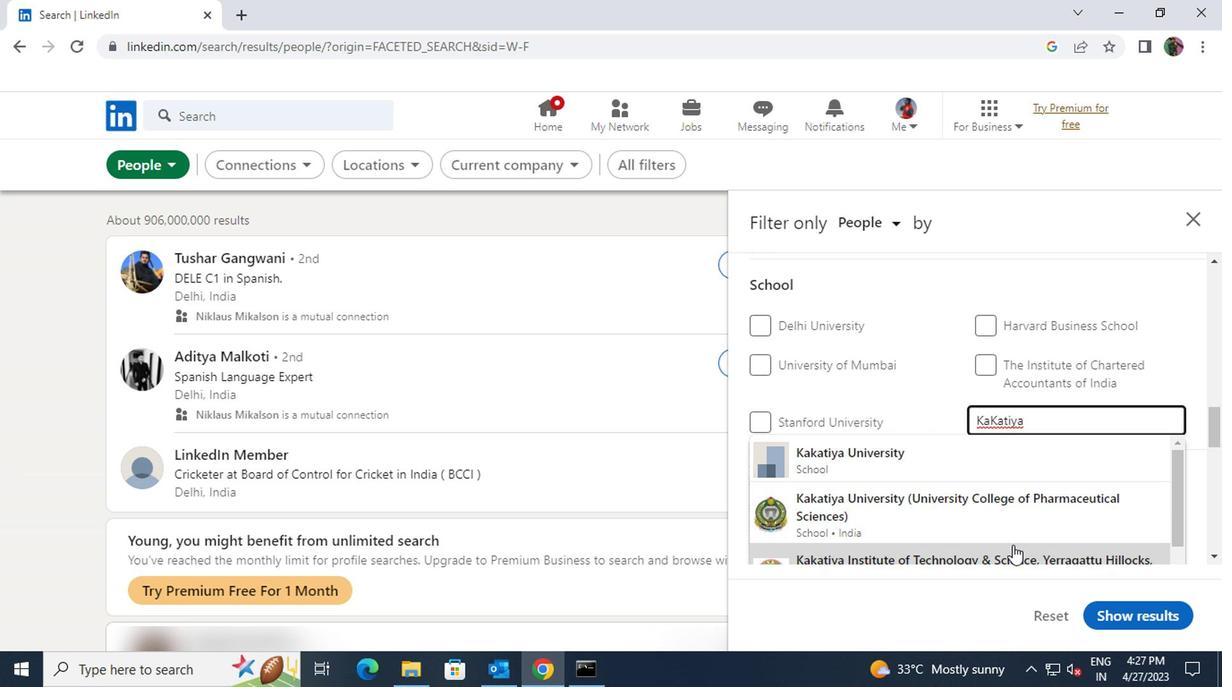 
Action: Mouse pressed left at (1009, 552)
Screenshot: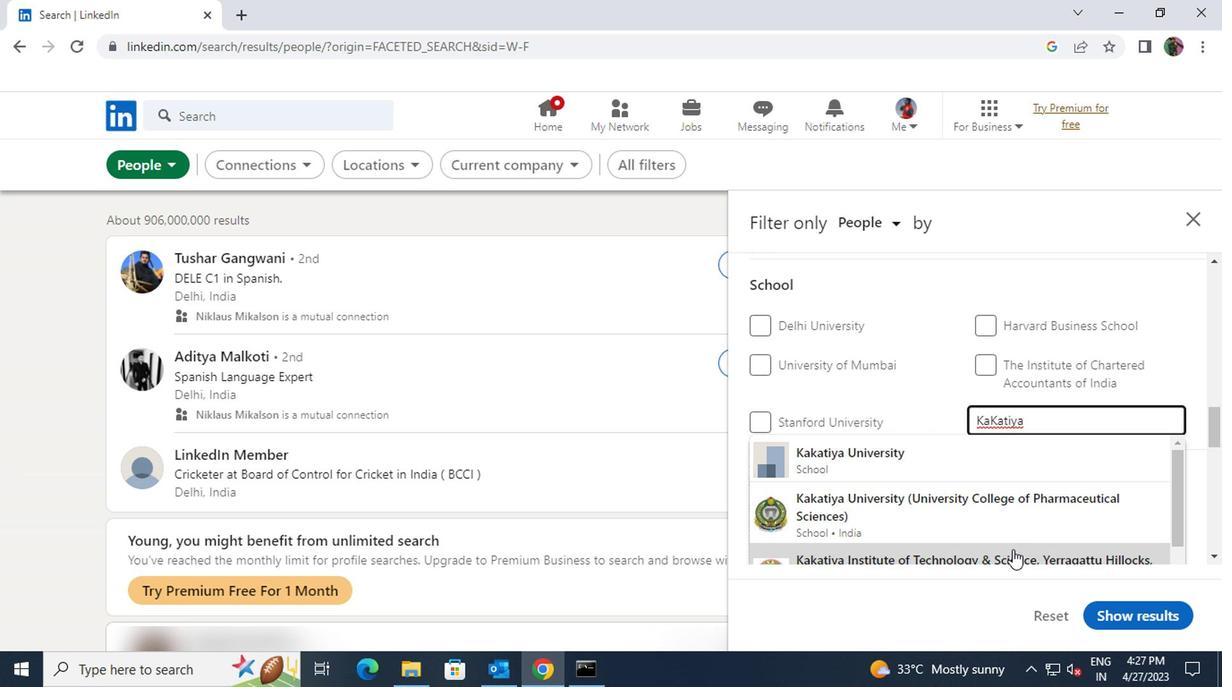 
Action: Mouse scrolled (1009, 552) with delta (0, 0)
Screenshot: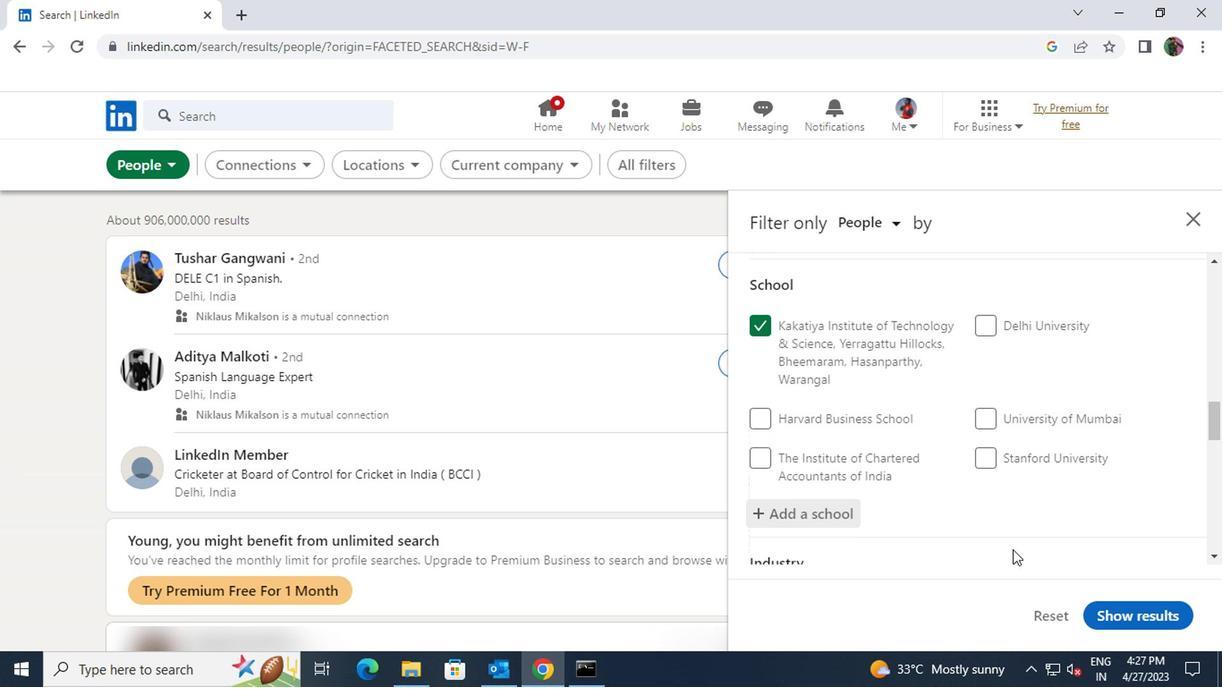 
Action: Mouse scrolled (1009, 552) with delta (0, 0)
Screenshot: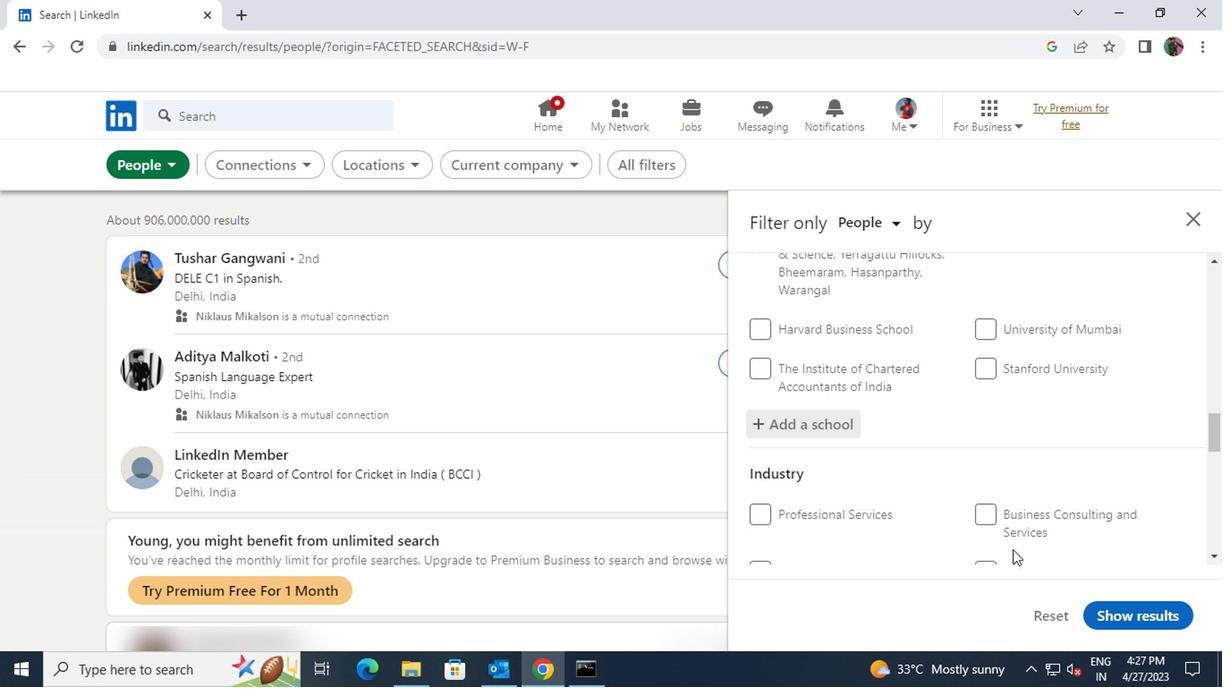 
Action: Mouse moved to (1013, 543)
Screenshot: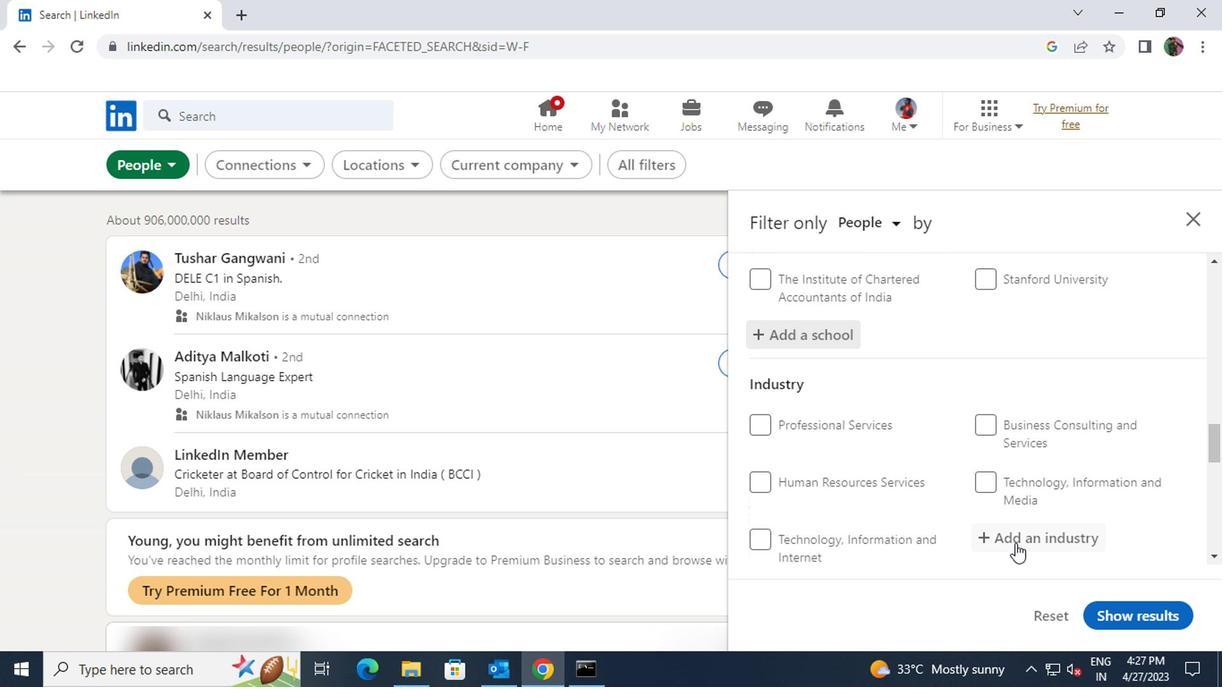 
Action: Mouse pressed left at (1013, 543)
Screenshot: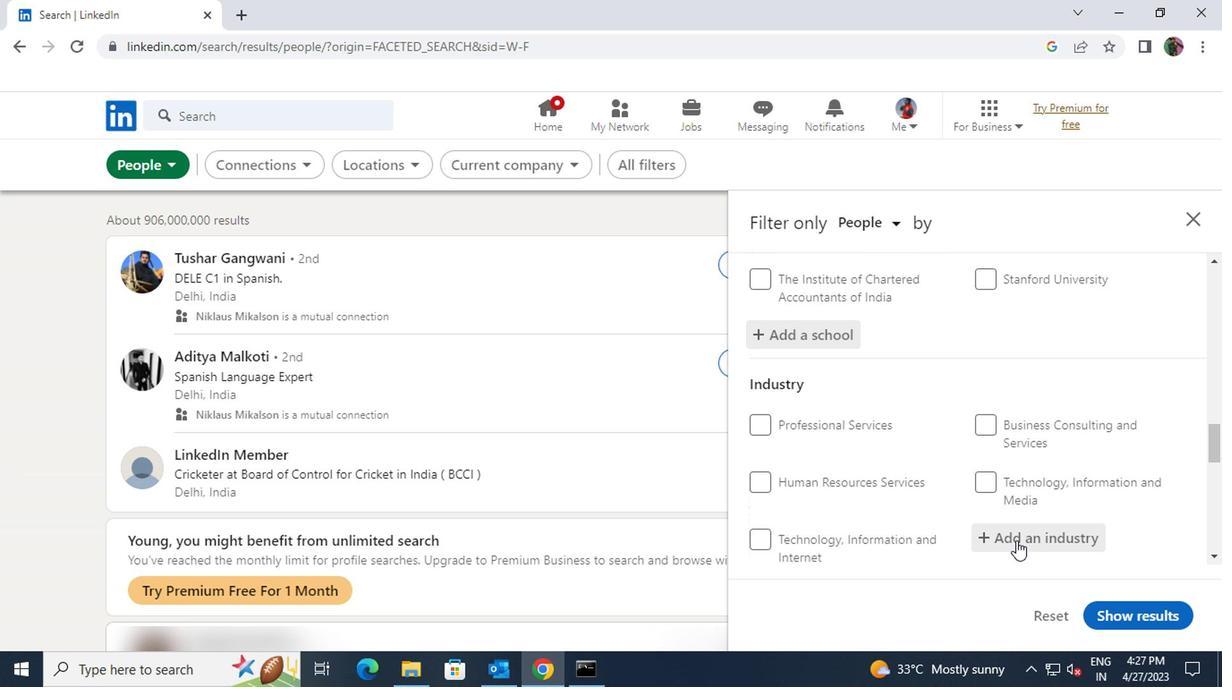 
Action: Key pressed <Key.shift>JANITORIAL<Key.space>SERVICE
Screenshot: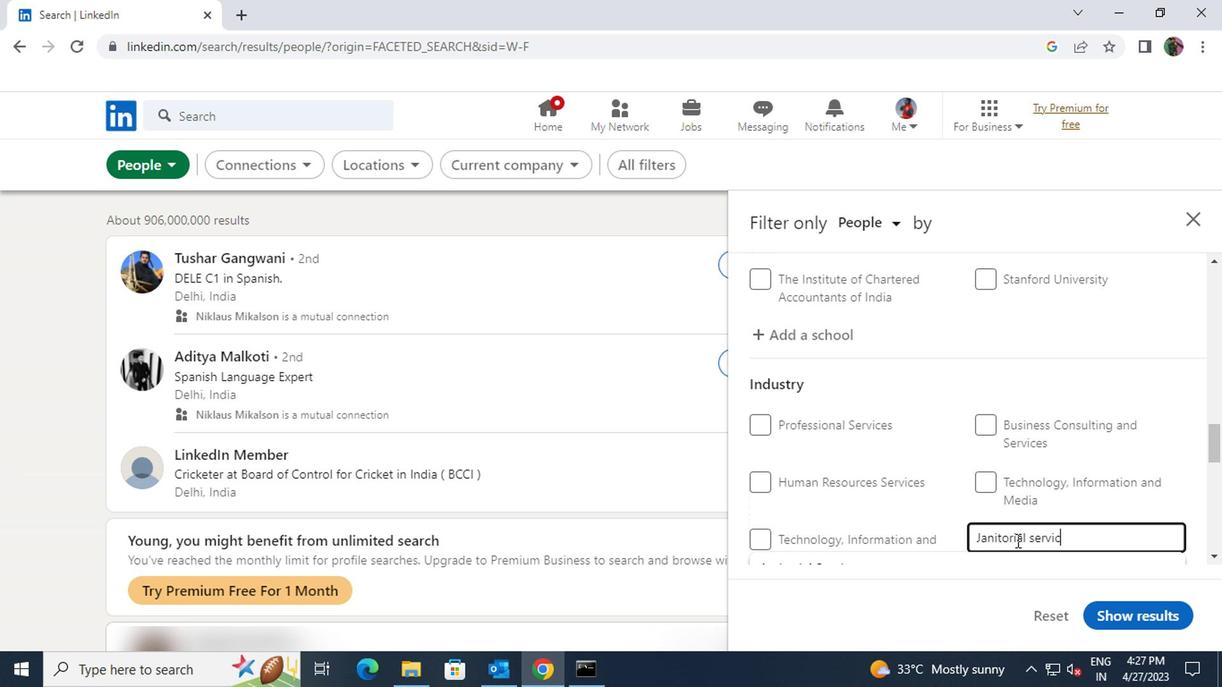 
Action: Mouse scrolled (1013, 543) with delta (0, 0)
Screenshot: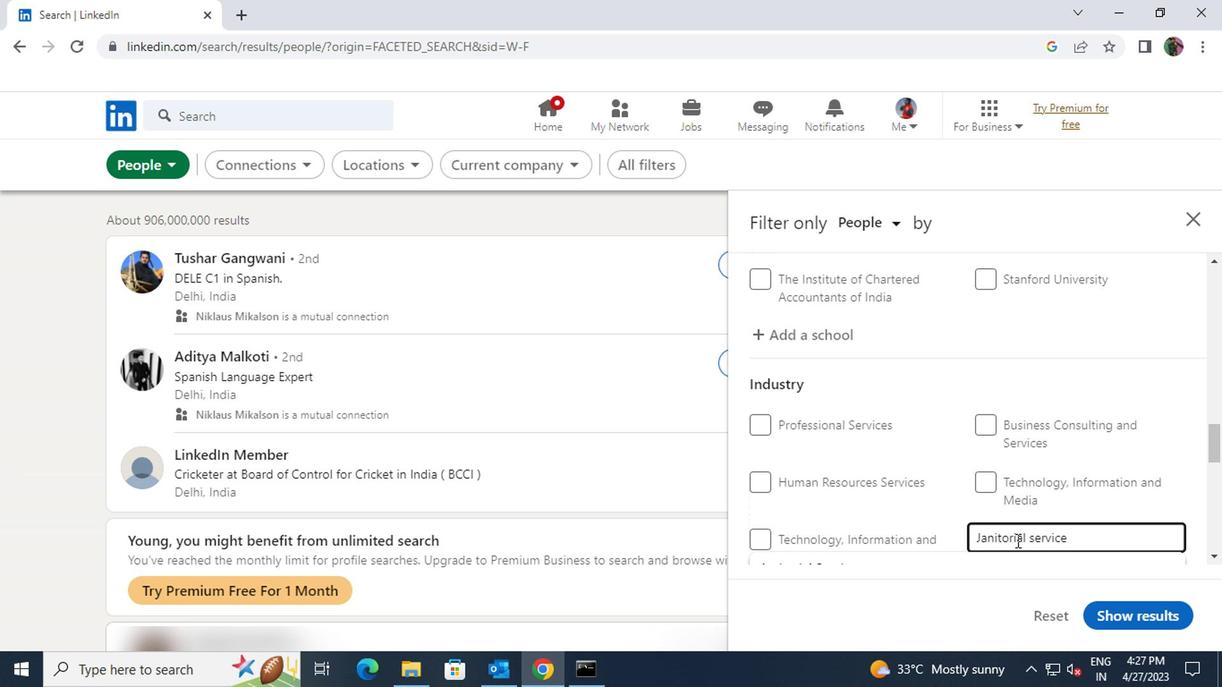 
Action: Mouse moved to (964, 479)
Screenshot: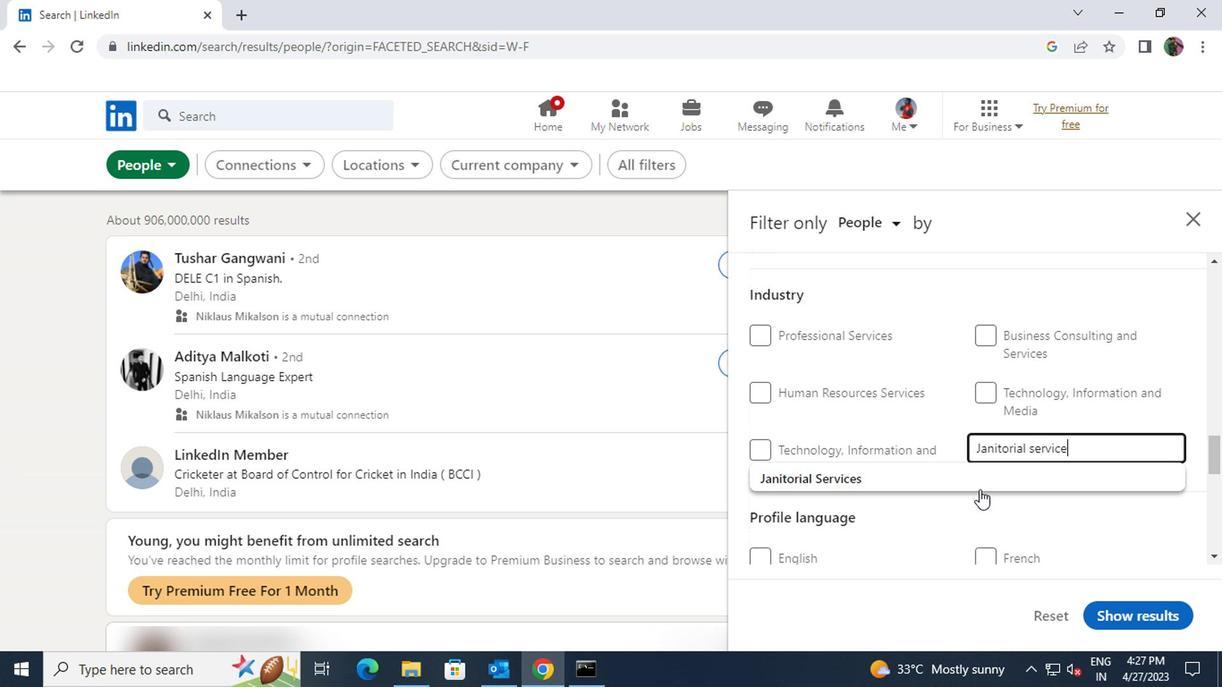 
Action: Mouse pressed left at (964, 479)
Screenshot: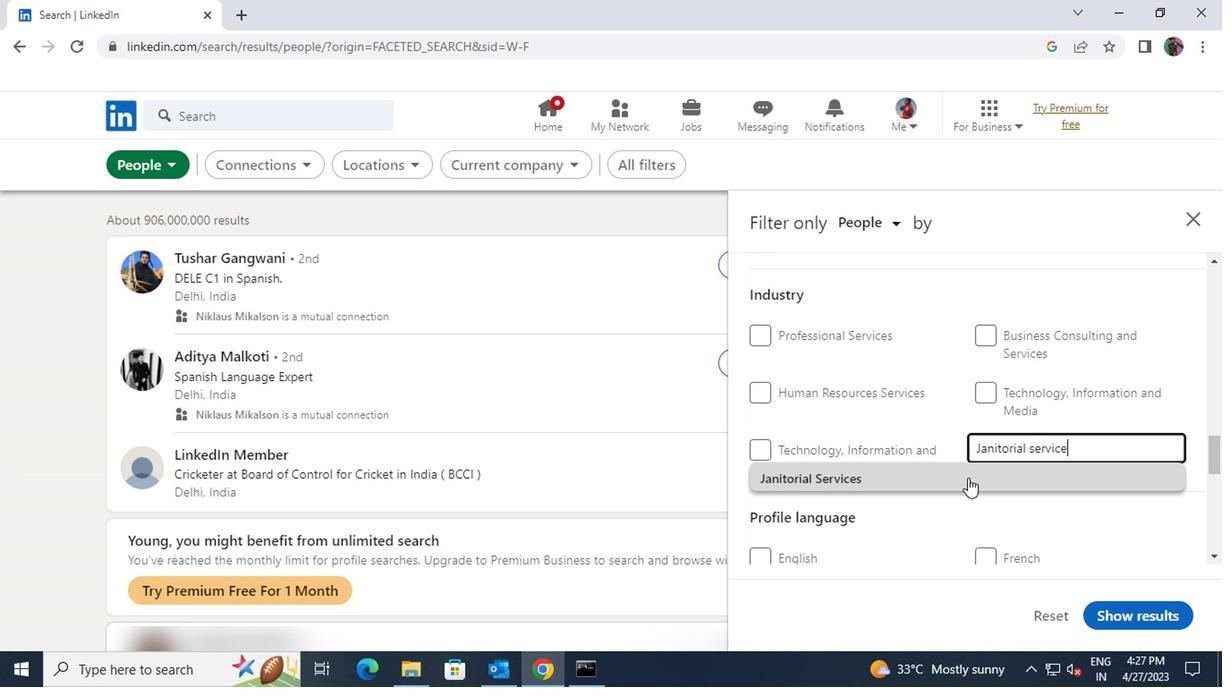 
Action: Mouse scrolled (964, 478) with delta (0, -1)
Screenshot: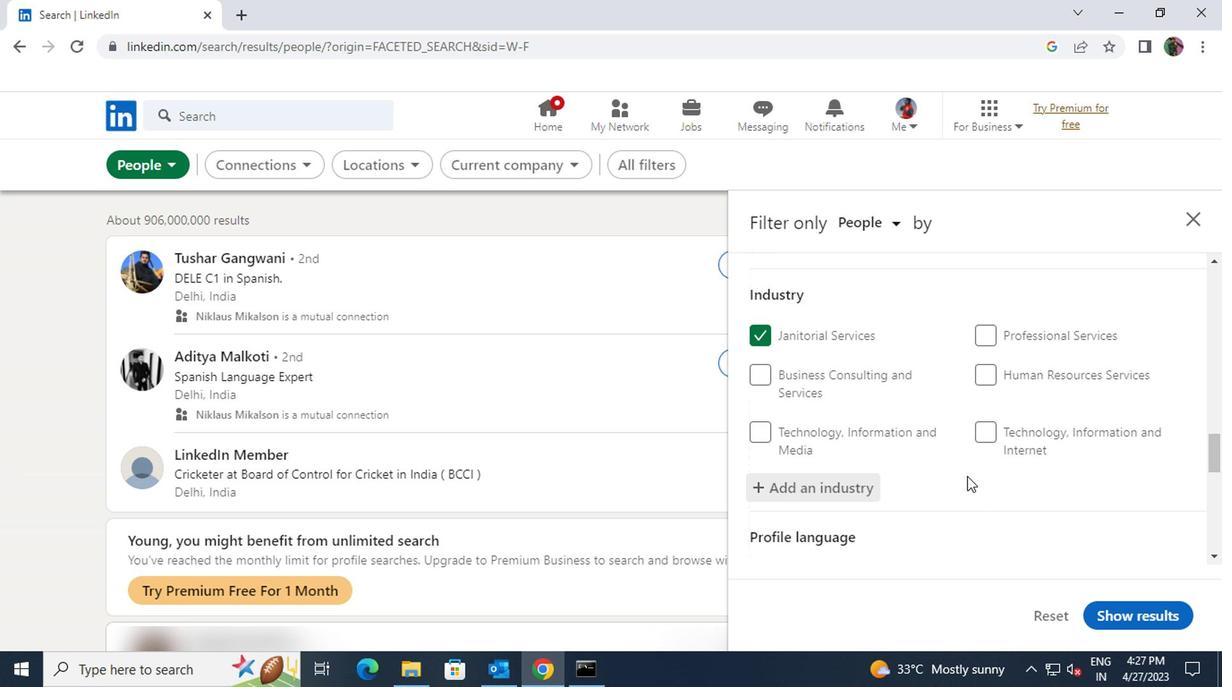 
Action: Mouse moved to (990, 534)
Screenshot: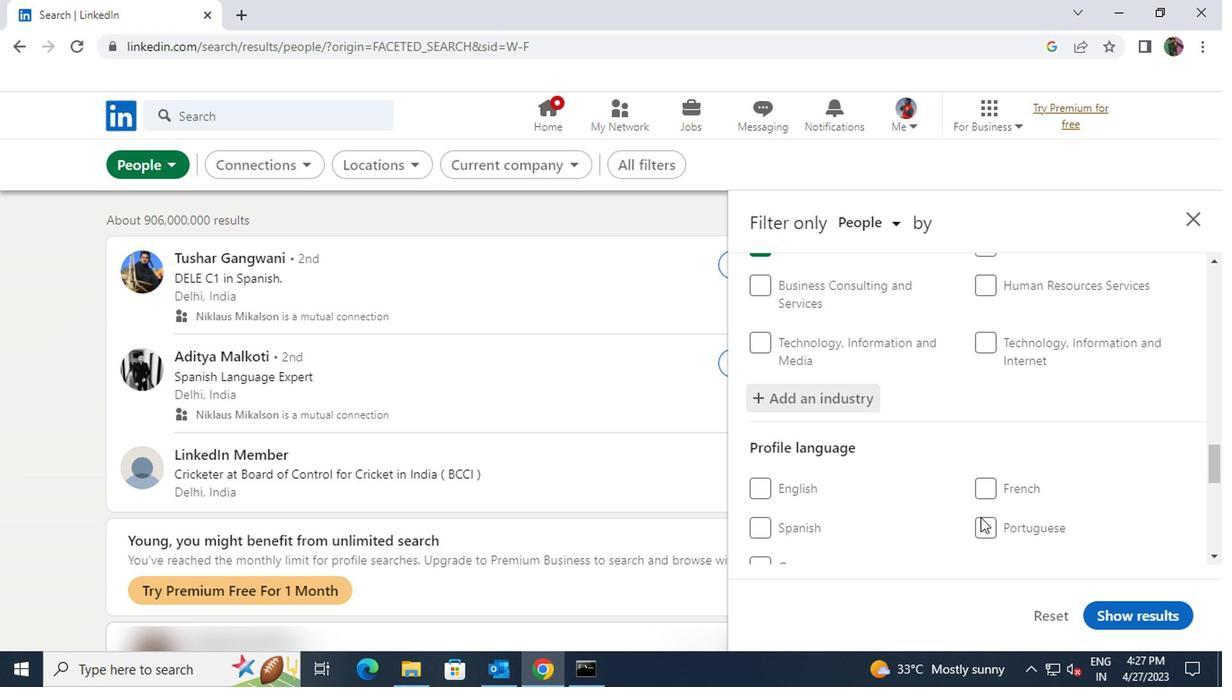 
Action: Mouse pressed left at (990, 534)
Screenshot: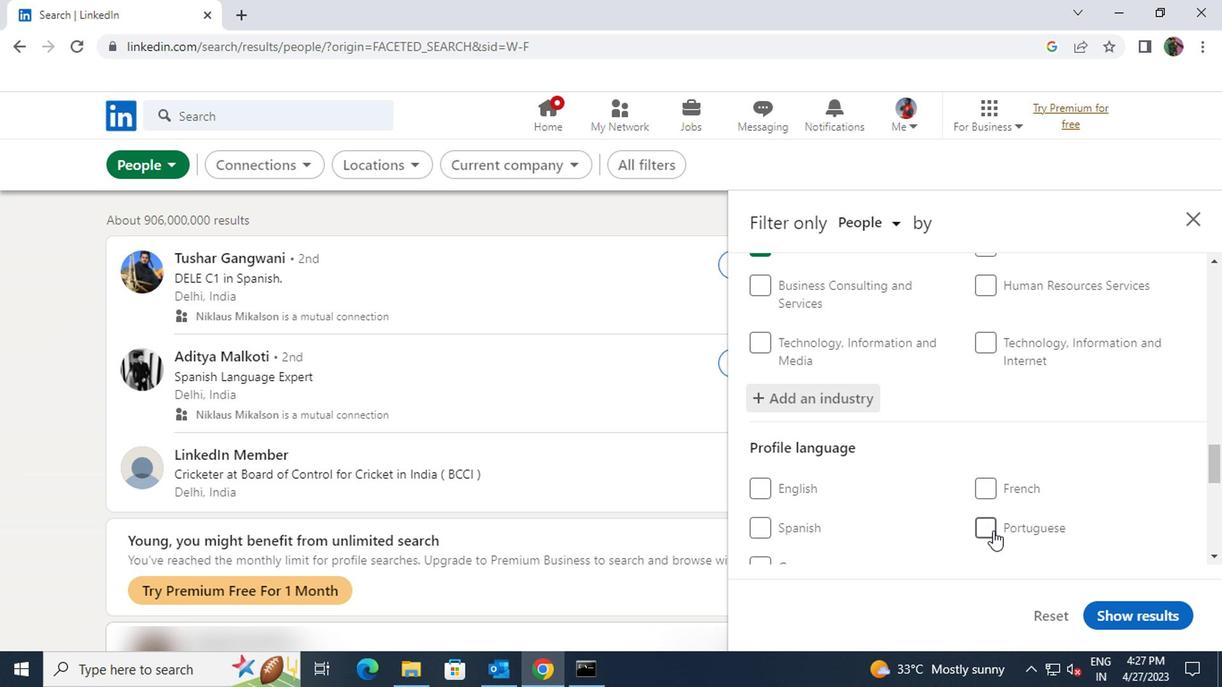 
Action: Mouse moved to (992, 520)
Screenshot: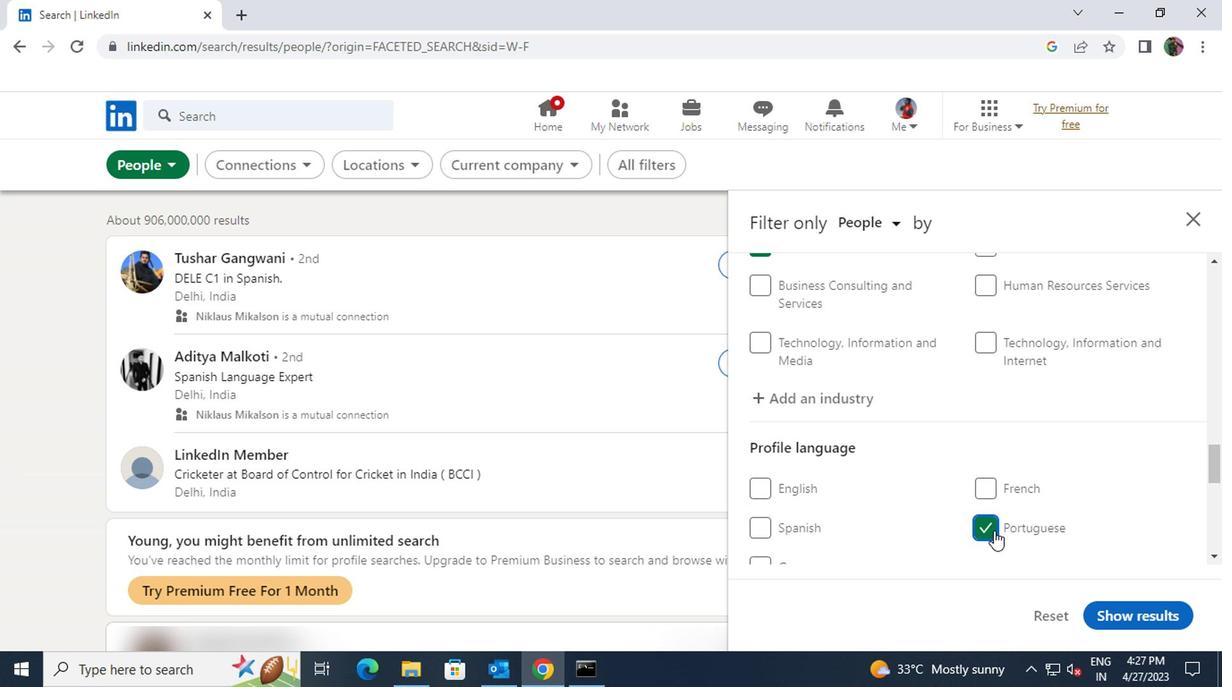 
Action: Mouse scrolled (992, 519) with delta (0, 0)
Screenshot: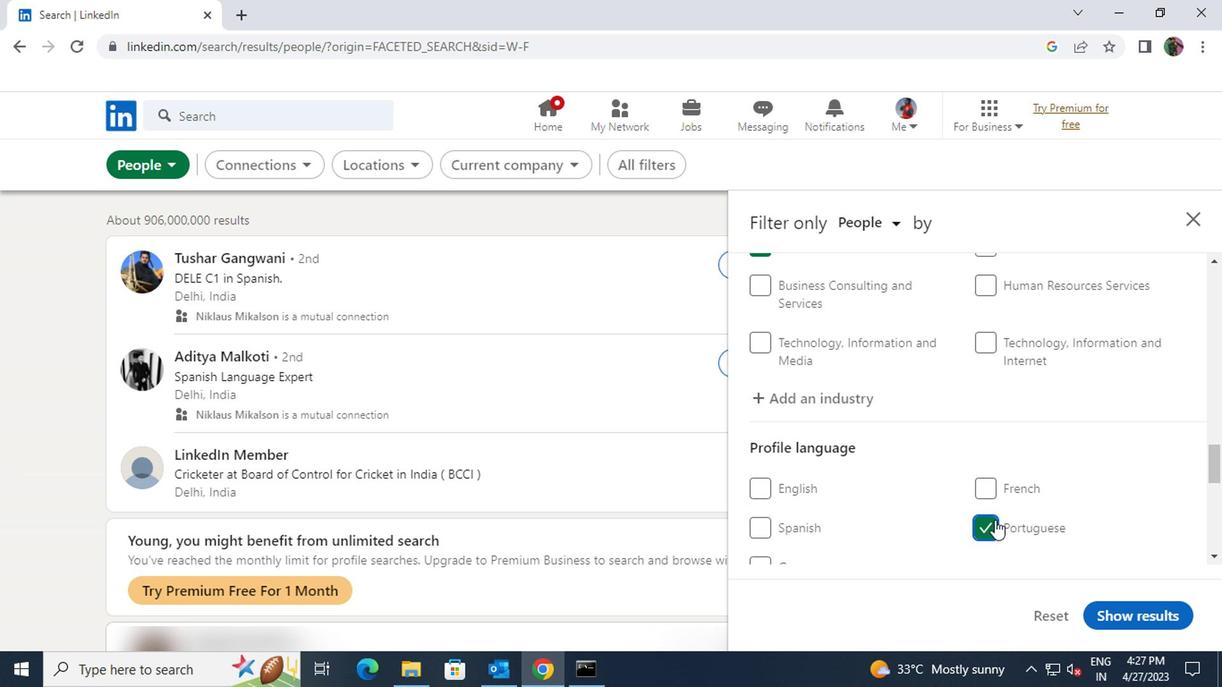 
Action: Mouse scrolled (992, 519) with delta (0, 0)
Screenshot: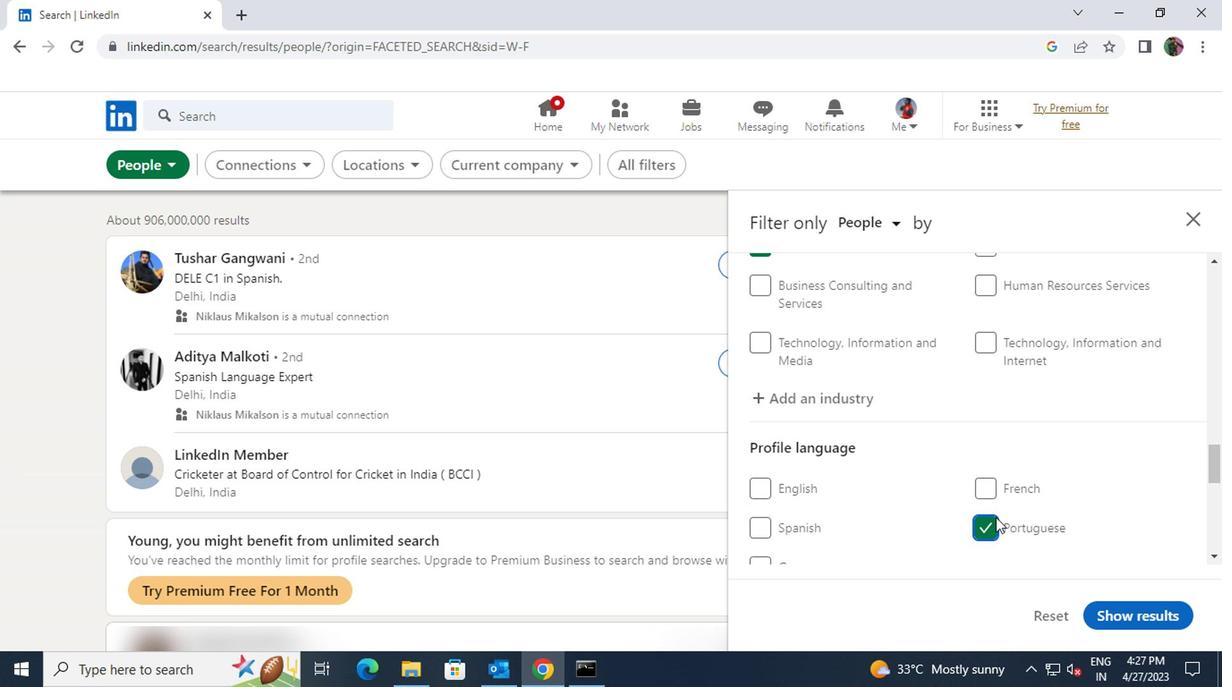 
Action: Mouse scrolled (992, 519) with delta (0, 0)
Screenshot: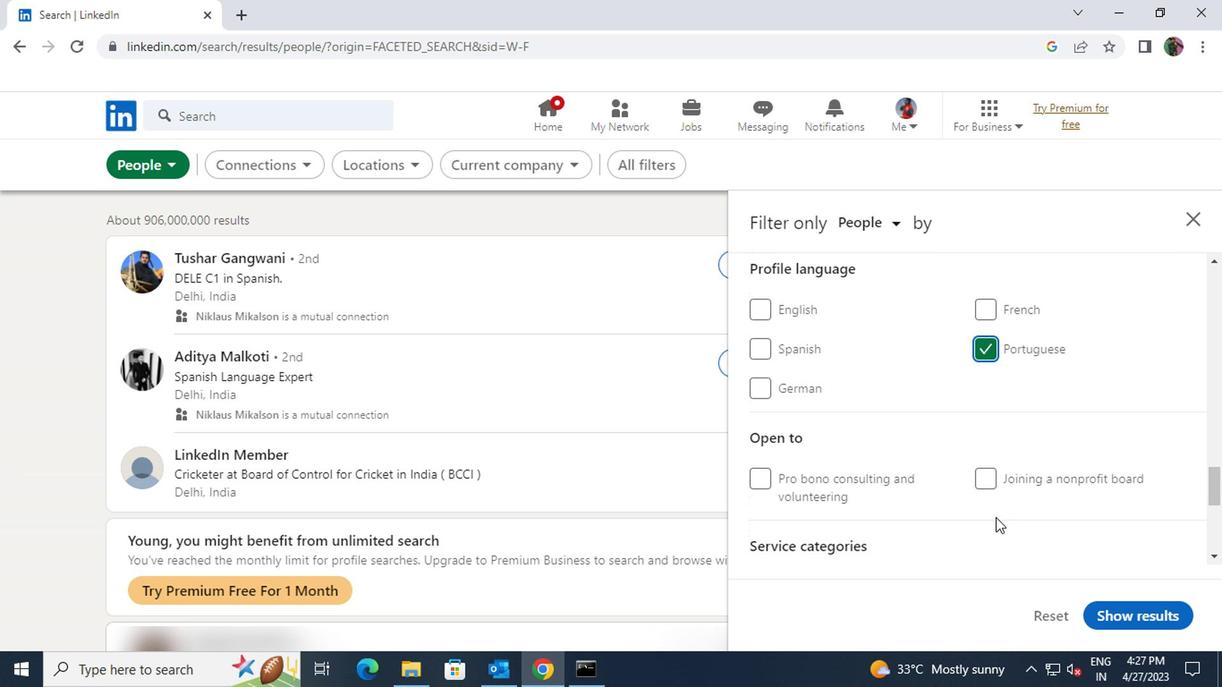 
Action: Mouse scrolled (992, 519) with delta (0, 0)
Screenshot: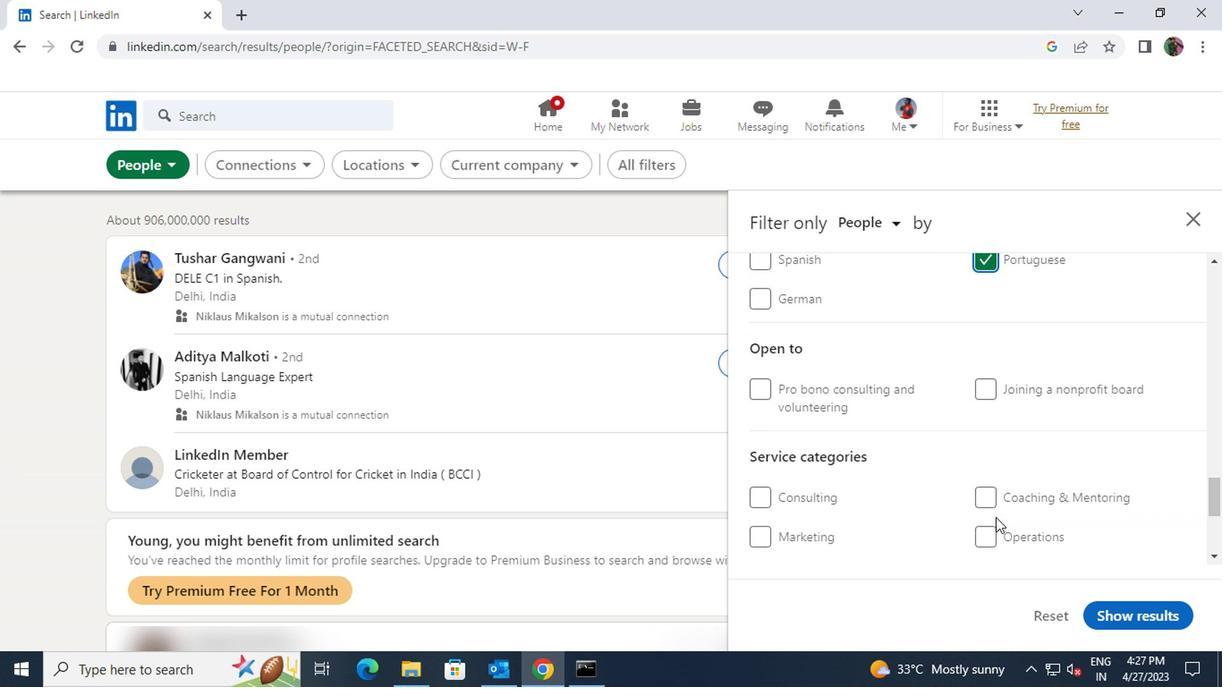 
Action: Mouse moved to (1001, 477)
Screenshot: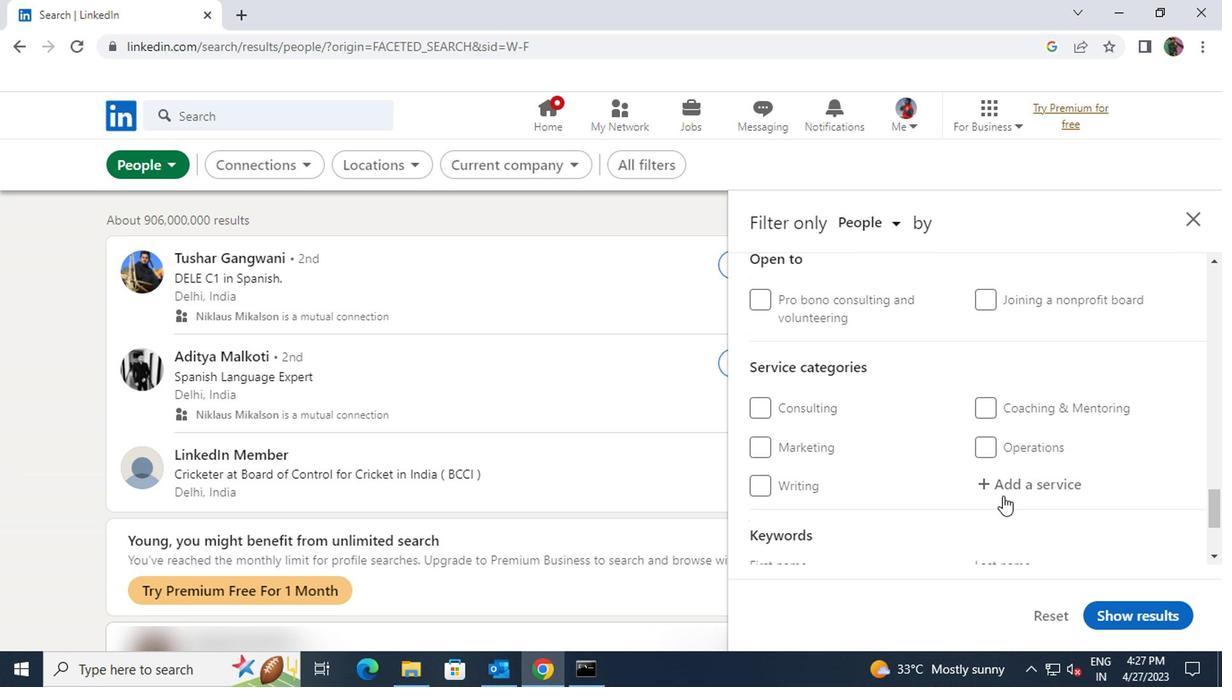 
Action: Mouse pressed left at (1001, 477)
Screenshot: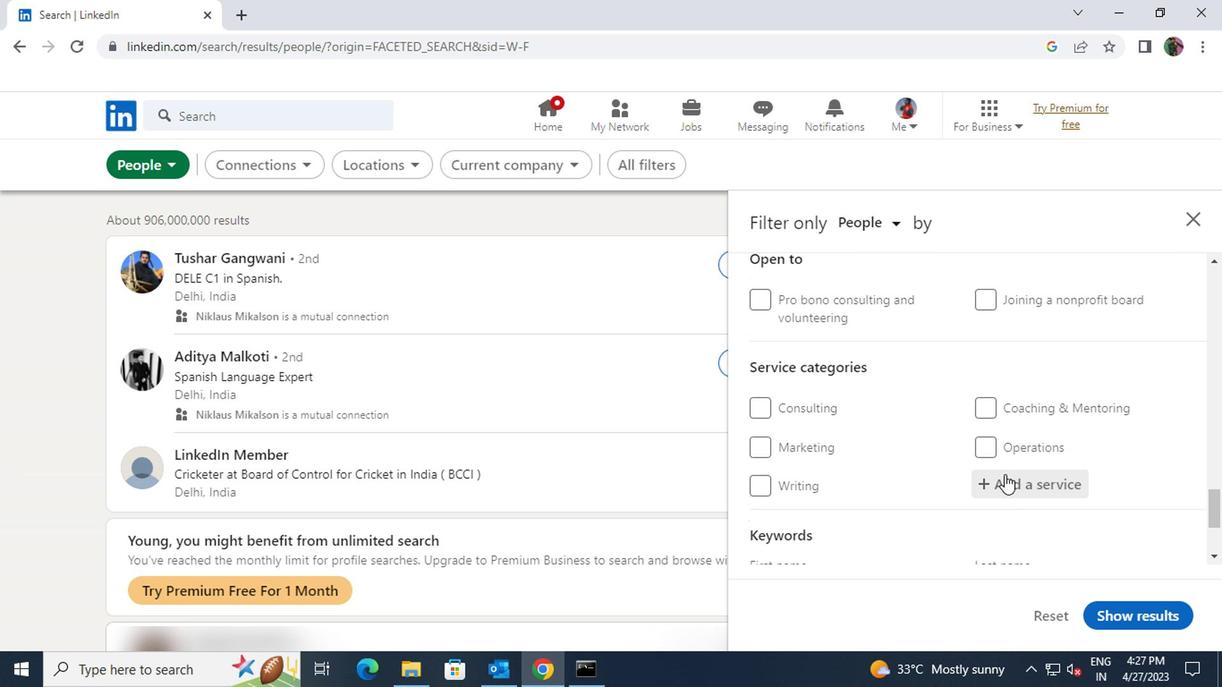 
Action: Key pressed <Key.shift><Key.shift><Key.shift><Key.shift><Key.shift><Key.shift>ANIMATION<Key.space><Key.shift><Key.shift>ARCHITECTURE
Screenshot: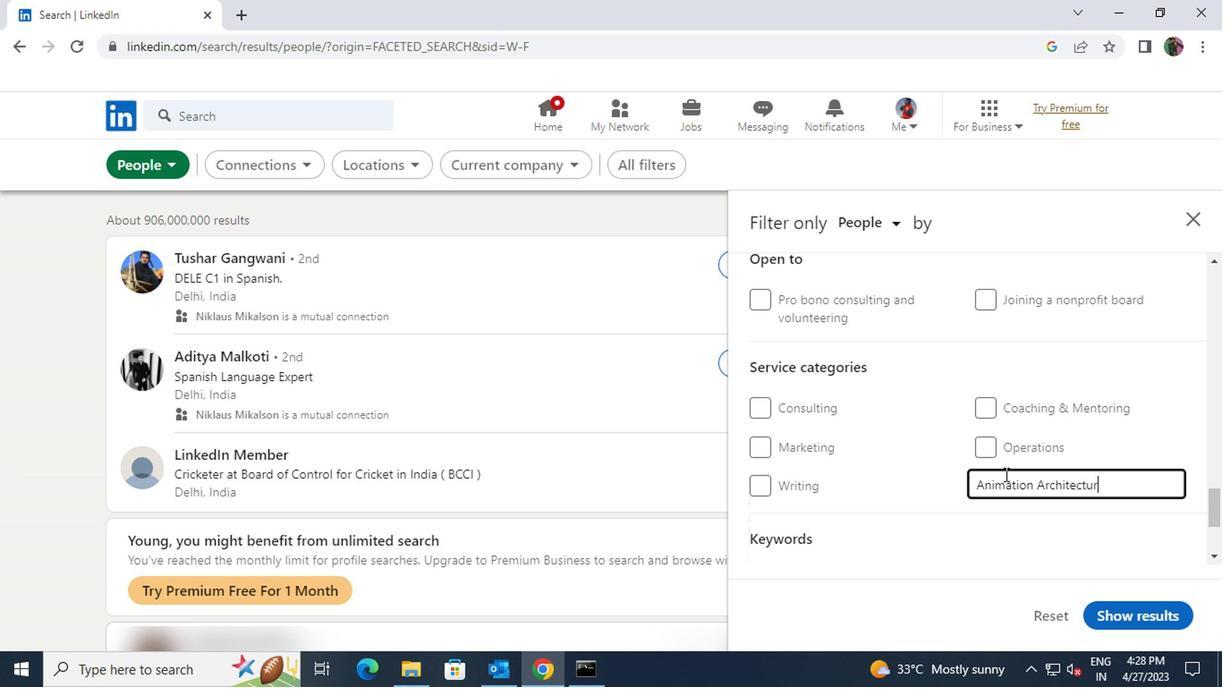 
Action: Mouse moved to (992, 493)
Screenshot: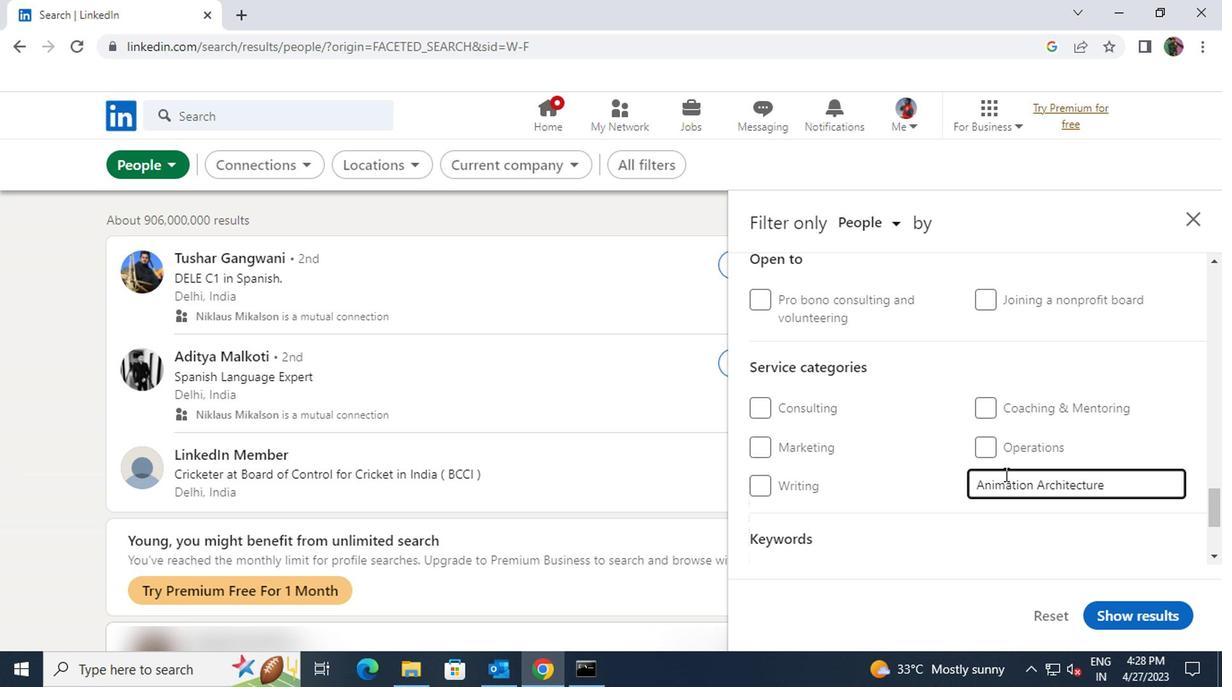 
Action: Mouse scrolled (992, 492) with delta (0, 0)
Screenshot: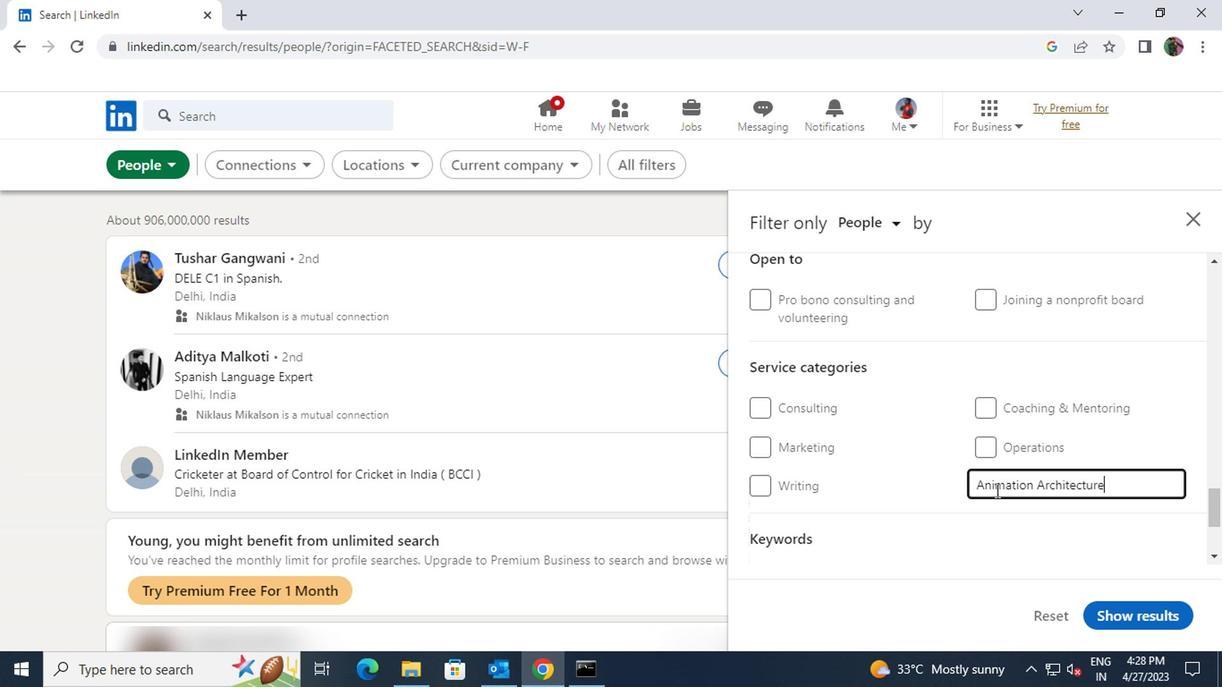 
Action: Mouse scrolled (992, 492) with delta (0, 0)
Screenshot: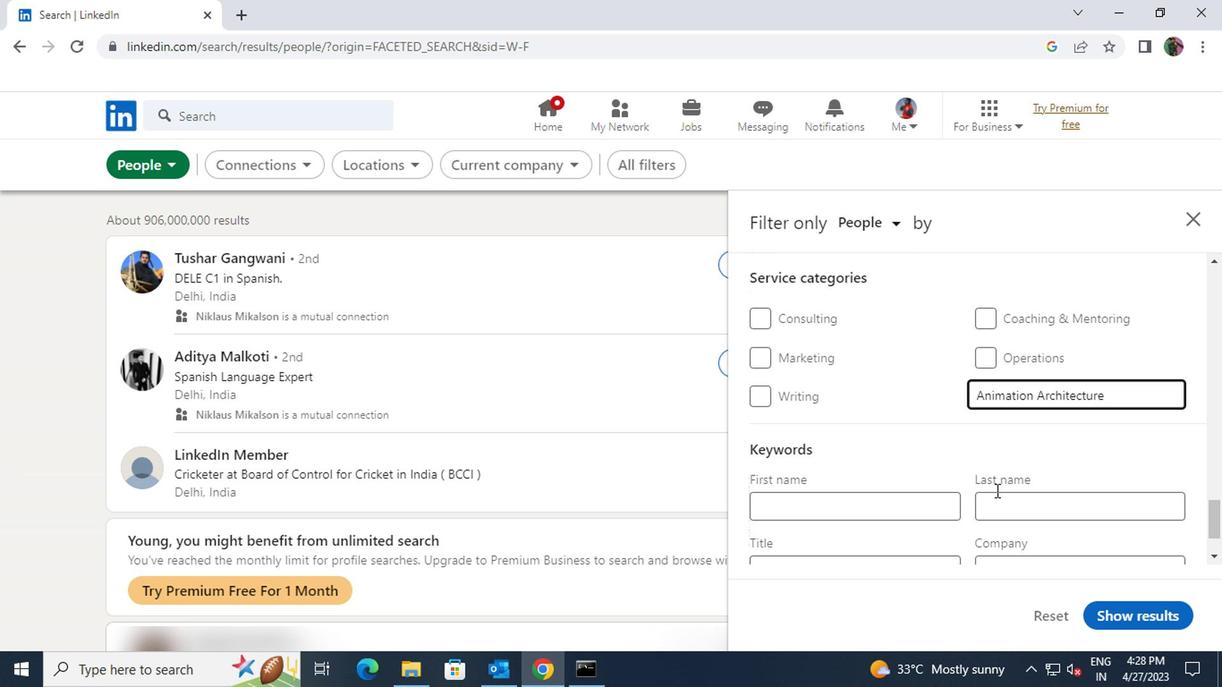 
Action: Mouse moved to (931, 494)
Screenshot: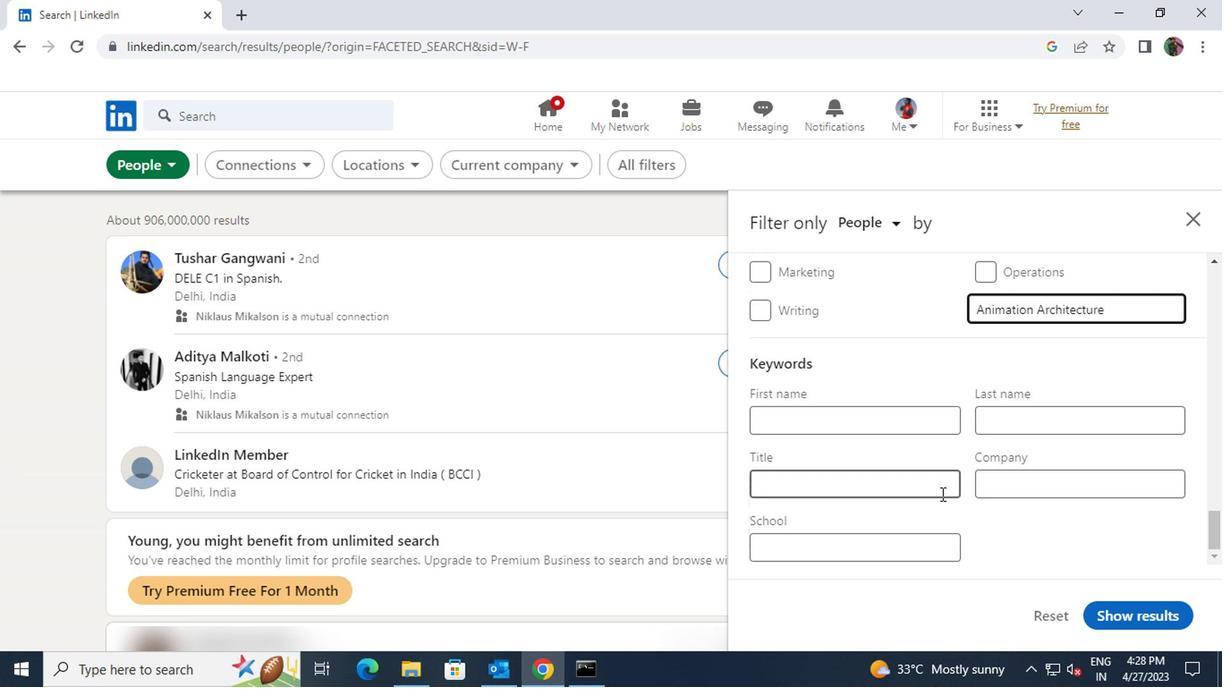 
Action: Mouse pressed left at (931, 494)
Screenshot: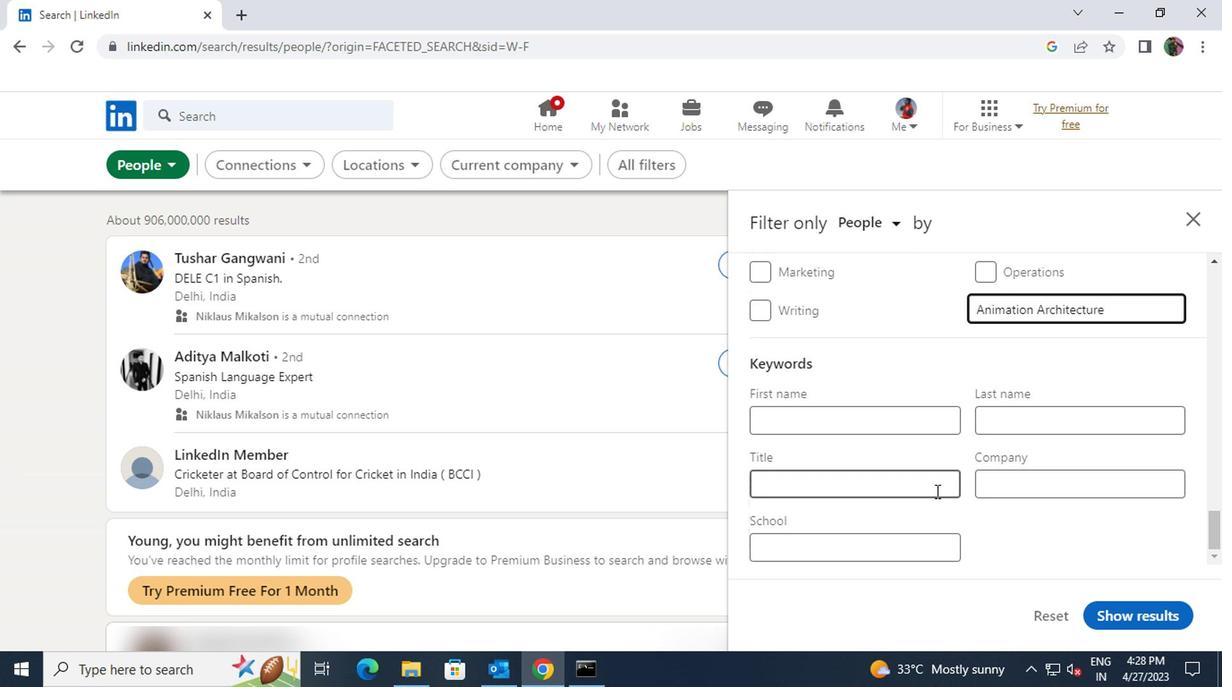 
Action: Key pressed <Key.shift>THERPY<Key.space><Key.shift><Key.shift><Key.shift>ASSISTANT
Screenshot: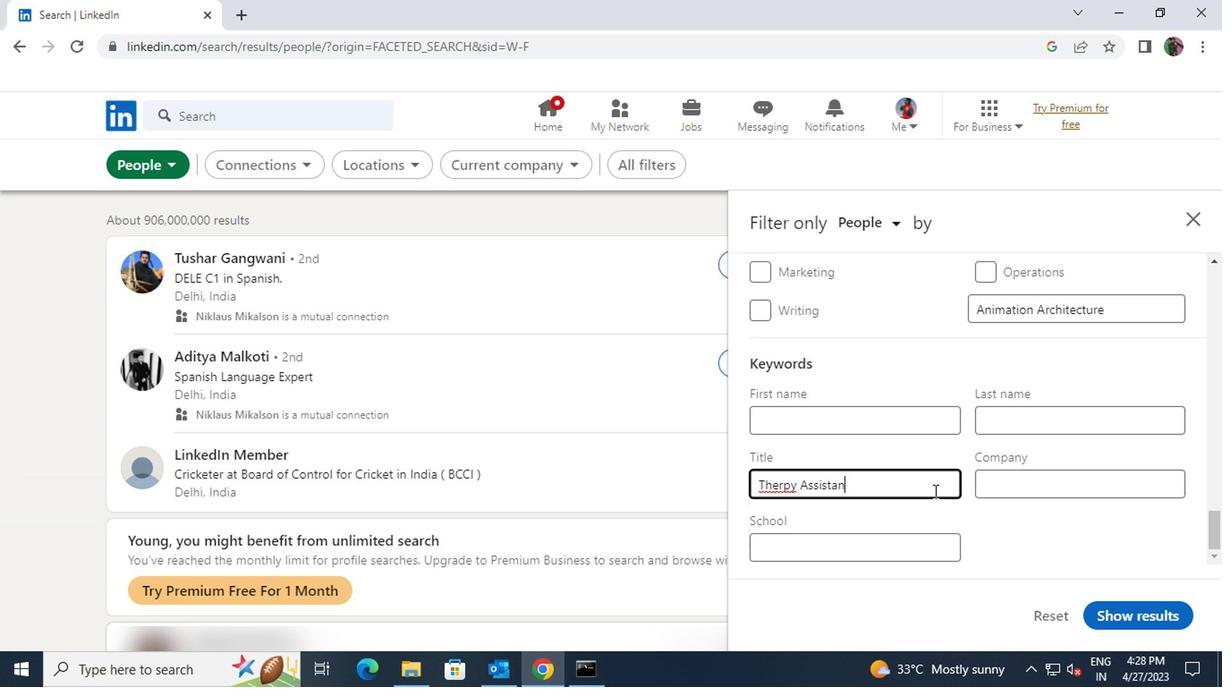 
Action: Mouse moved to (1138, 631)
Screenshot: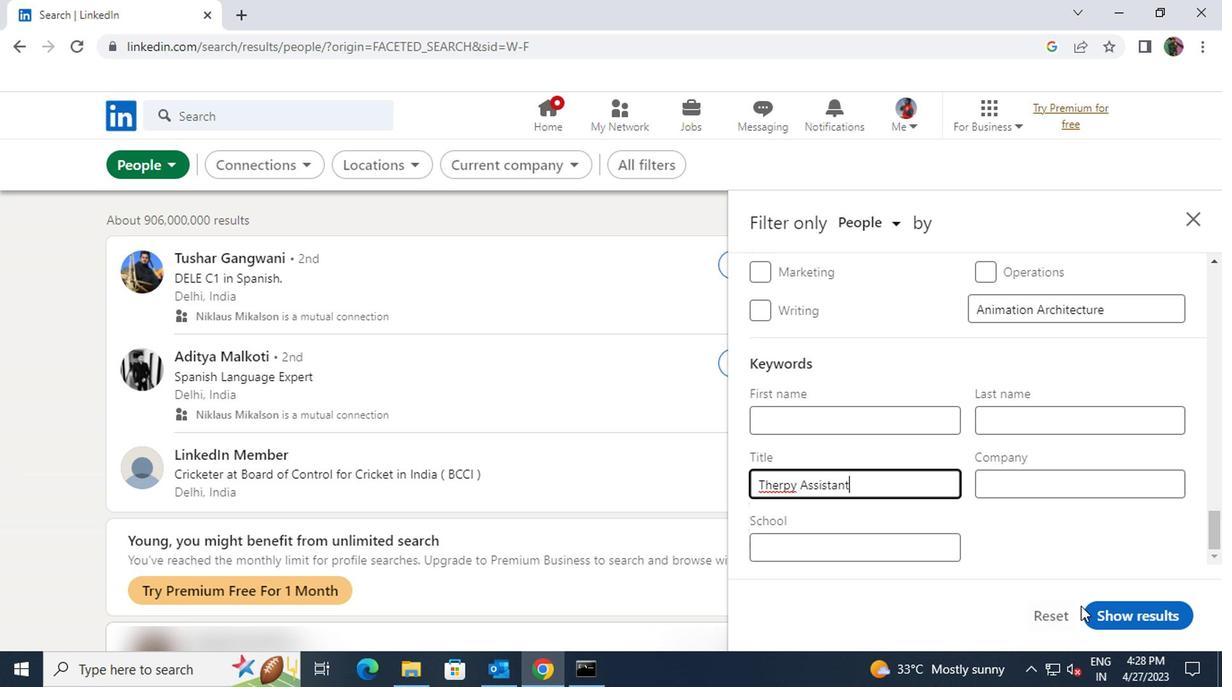 
Action: Mouse pressed left at (1138, 631)
Screenshot: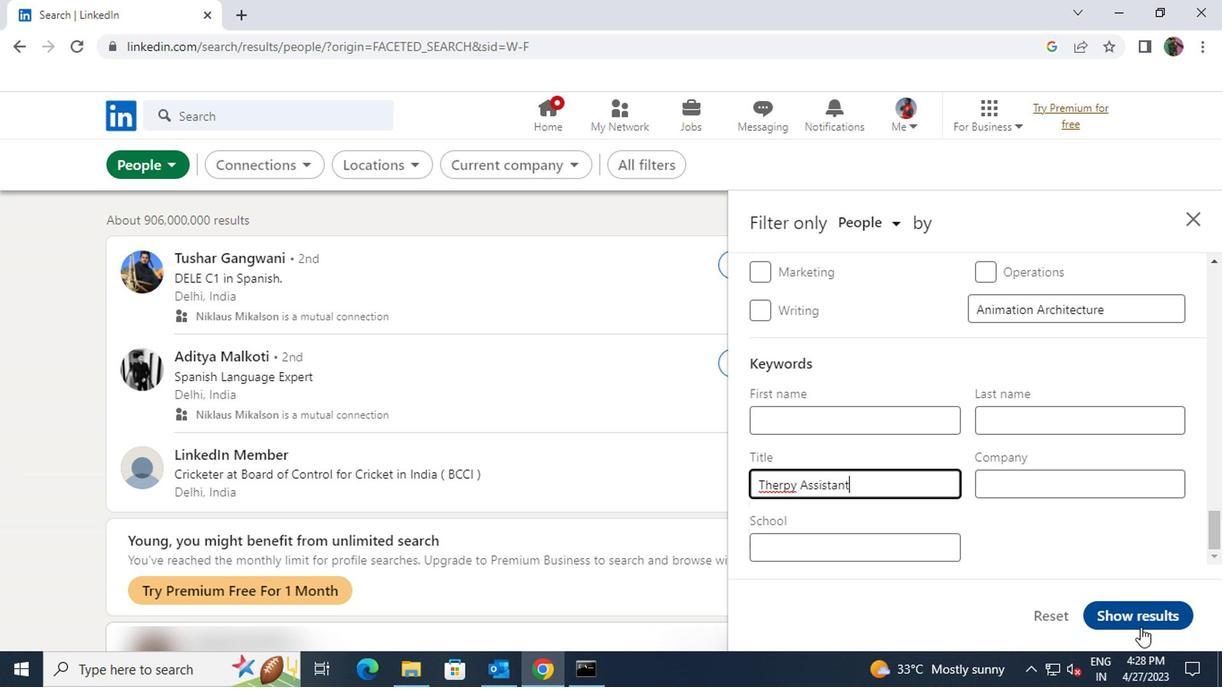 
Action: Mouse moved to (1139, 627)
Screenshot: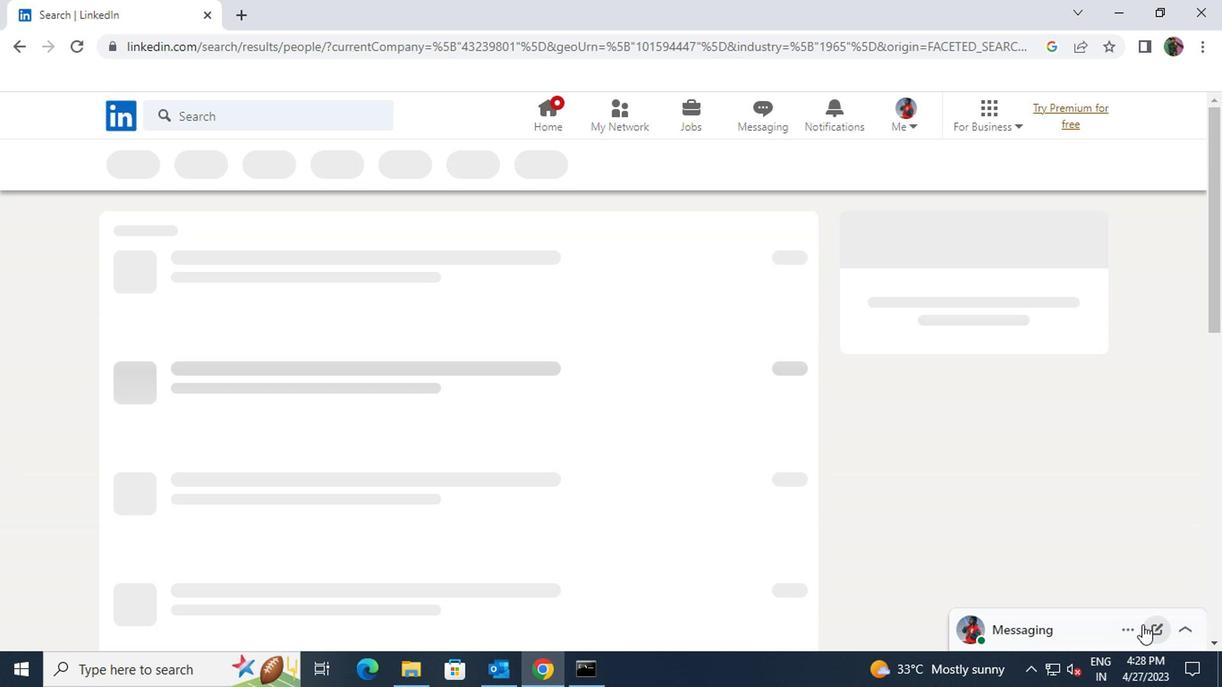 
